 Task: Open Card Card0000000003 in Board Board0000000001 in Workspace WS0000000001 in Trello. Add Member carxxstreet791@gmail.com to Card Card0000000003 in Board Board0000000001 in Workspace WS0000000001 in Trello. Add Orange Label titled Label0000000003 to Card Card0000000003 in Board Board0000000001 in Workspace WS0000000001 in Trello. Add Checklist CL0000000003 to Card Card0000000003 in Board Board0000000001 in Workspace WS0000000001 in Trello. Add Dates with Start Date as Jun 01 2023 and Due Date as Jun 30 2023 to Card Card0000000003 in Board Board0000000001 in Workspace WS0000000001 in Trello
Action: Mouse moved to (406, 562)
Screenshot: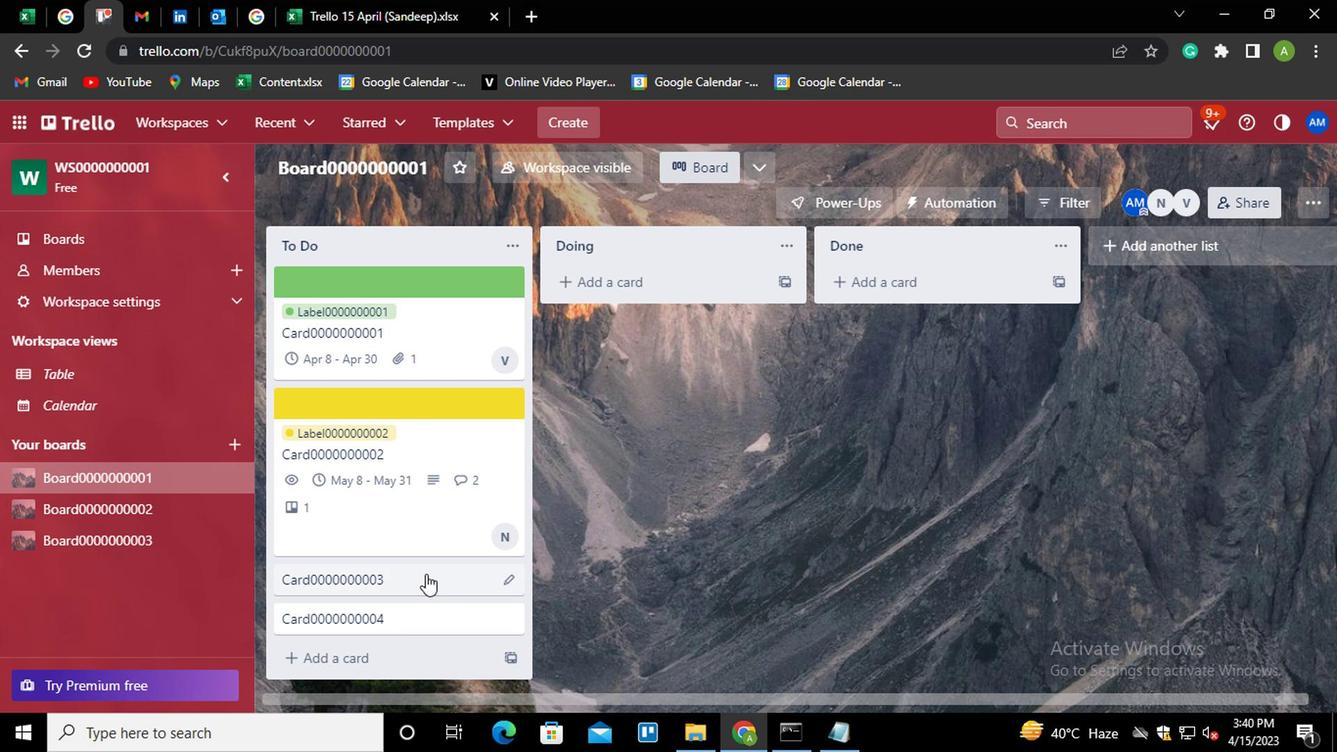 
Action: Mouse pressed left at (406, 562)
Screenshot: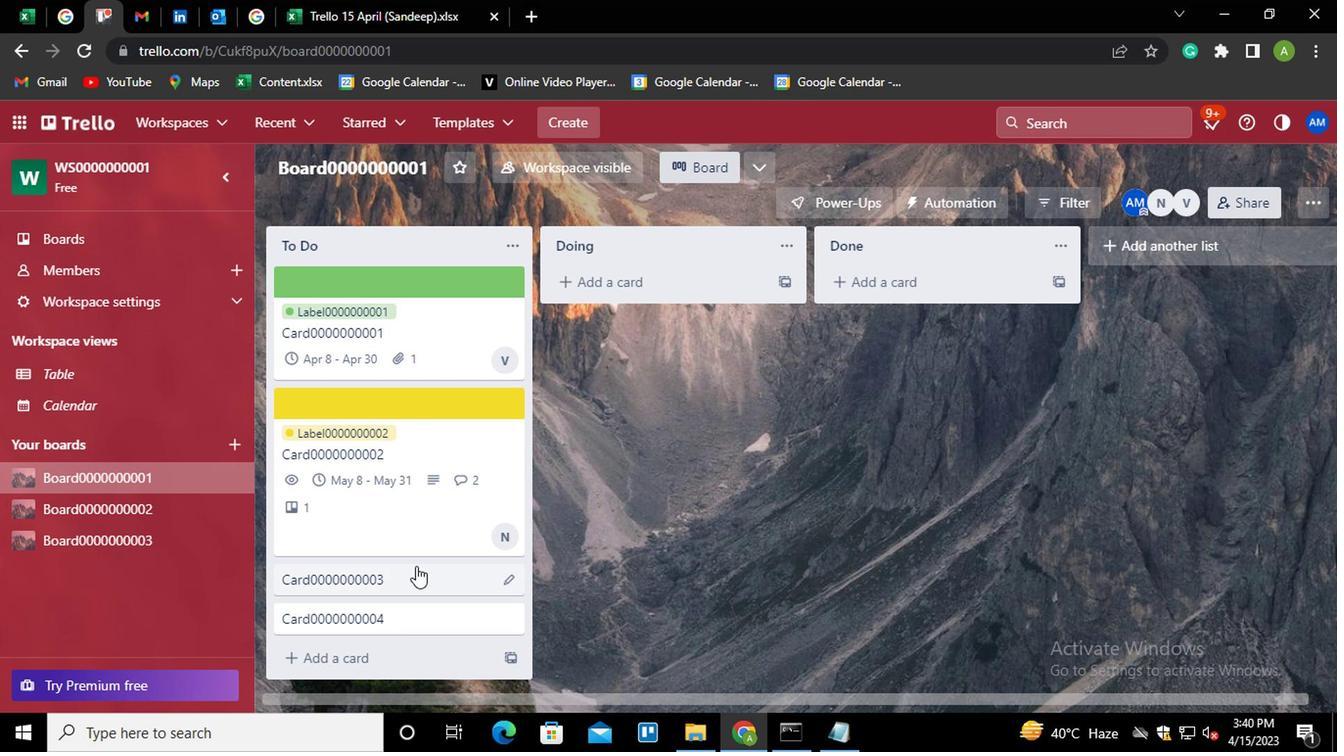
Action: Mouse moved to (410, 574)
Screenshot: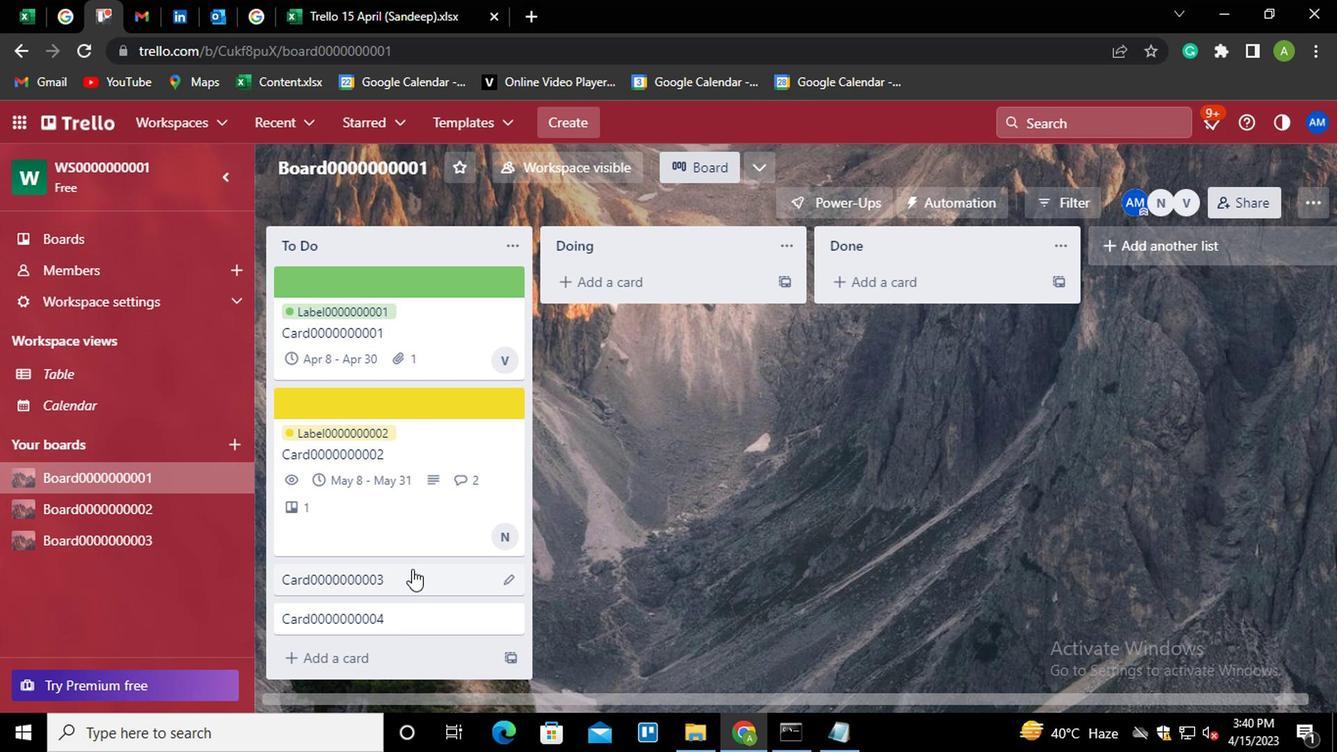 
Action: Mouse pressed left at (410, 574)
Screenshot: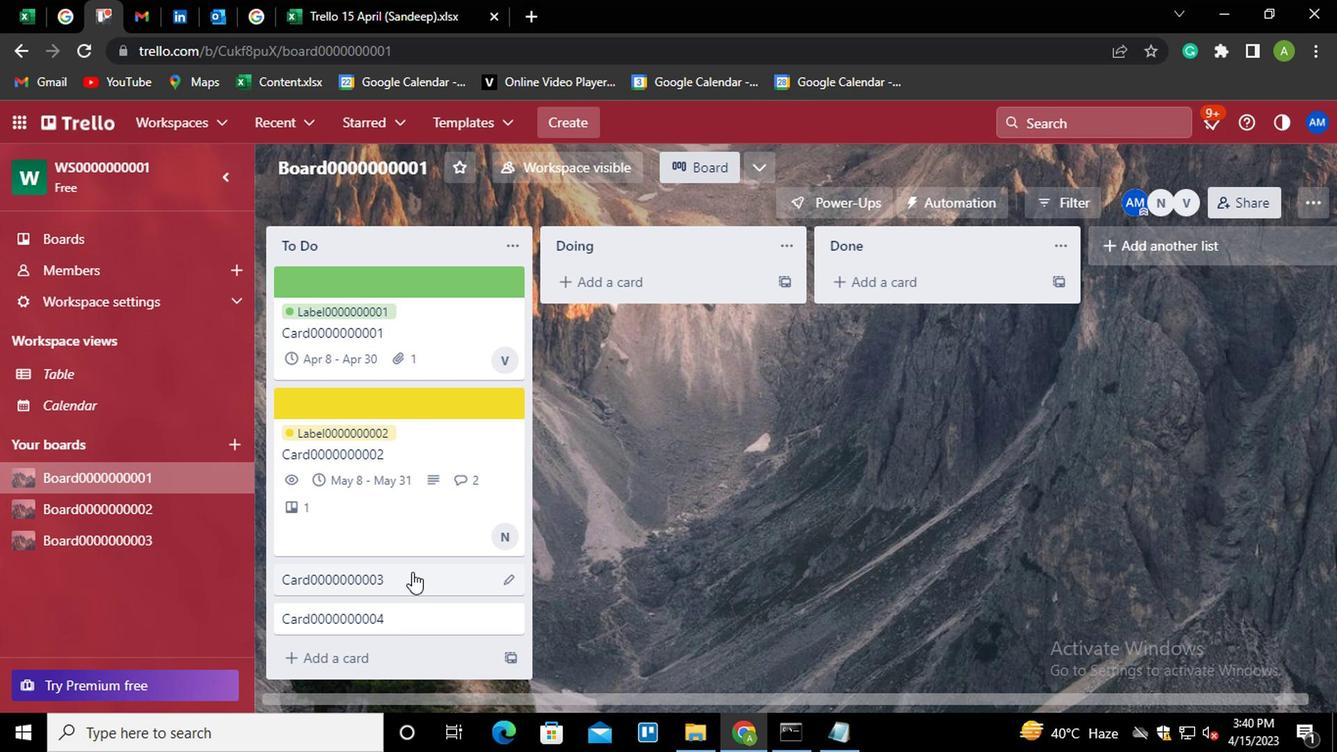 
Action: Mouse moved to (901, 343)
Screenshot: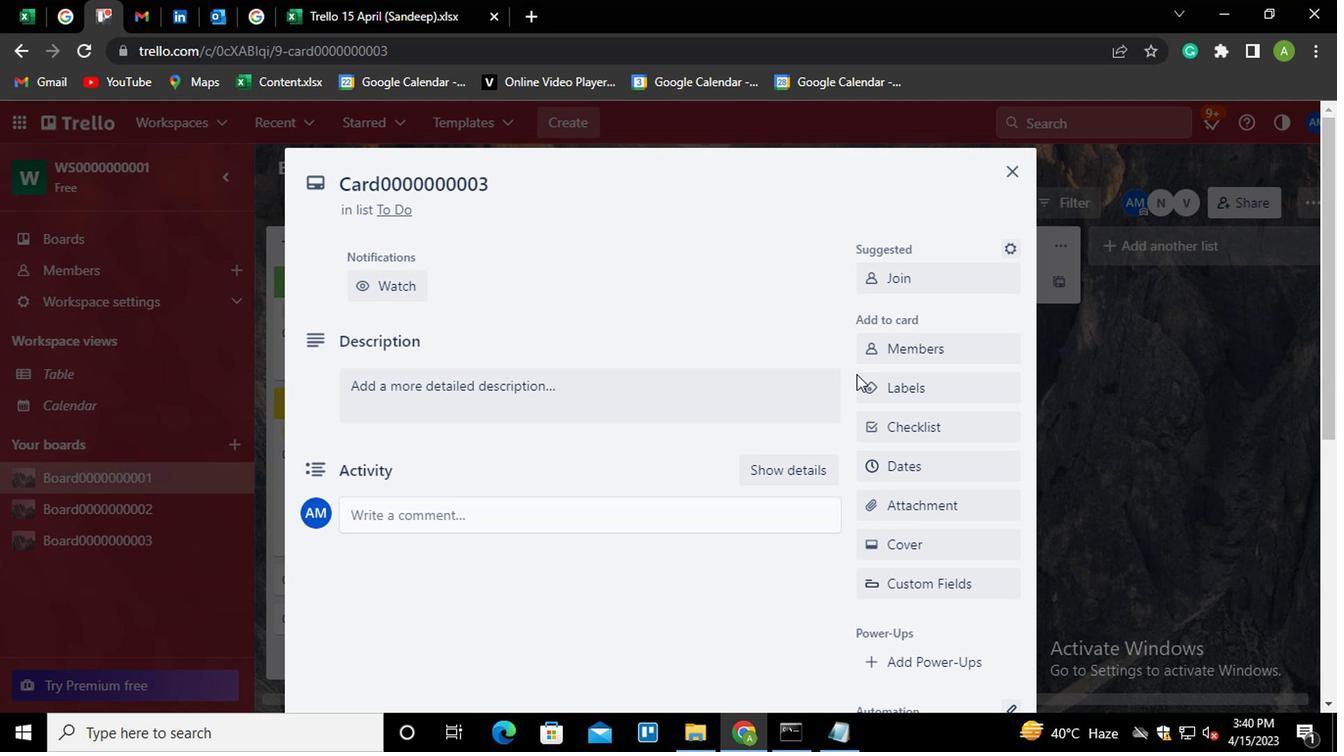 
Action: Mouse pressed left at (901, 343)
Screenshot: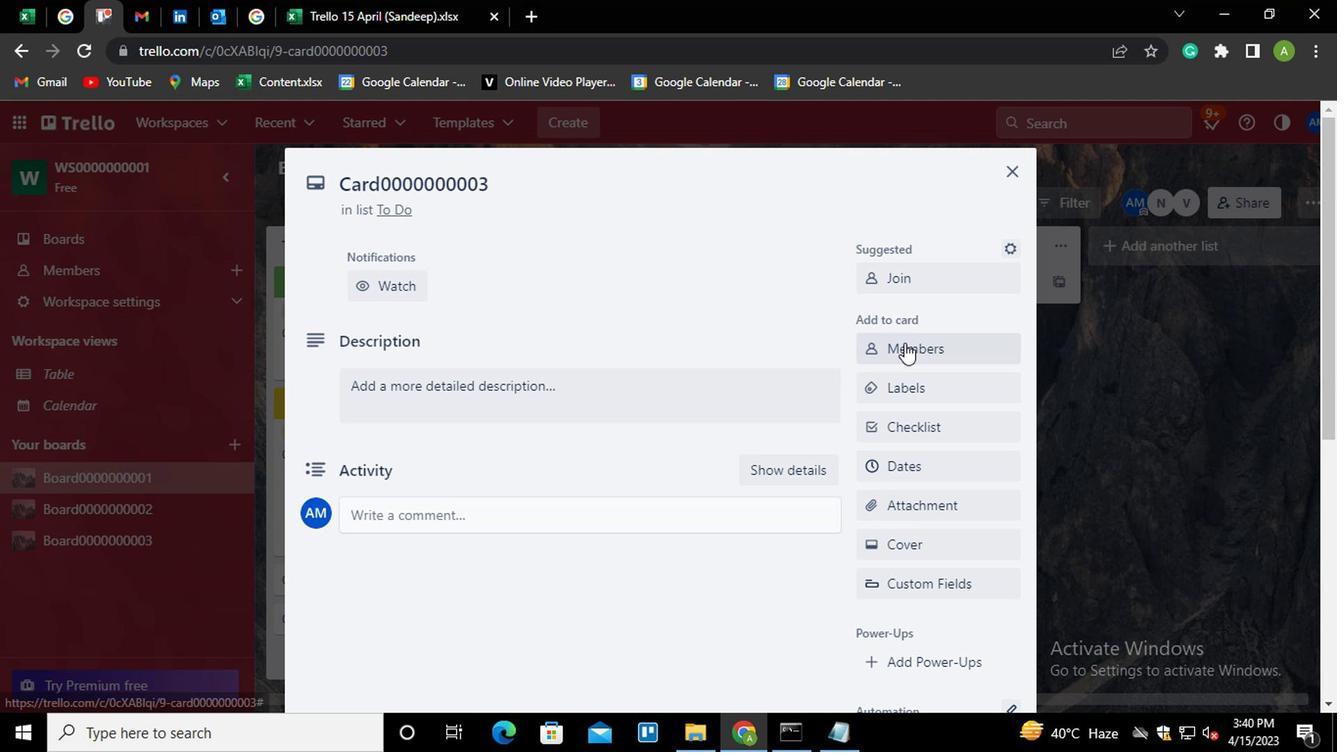 
Action: Key pressed car
Screenshot: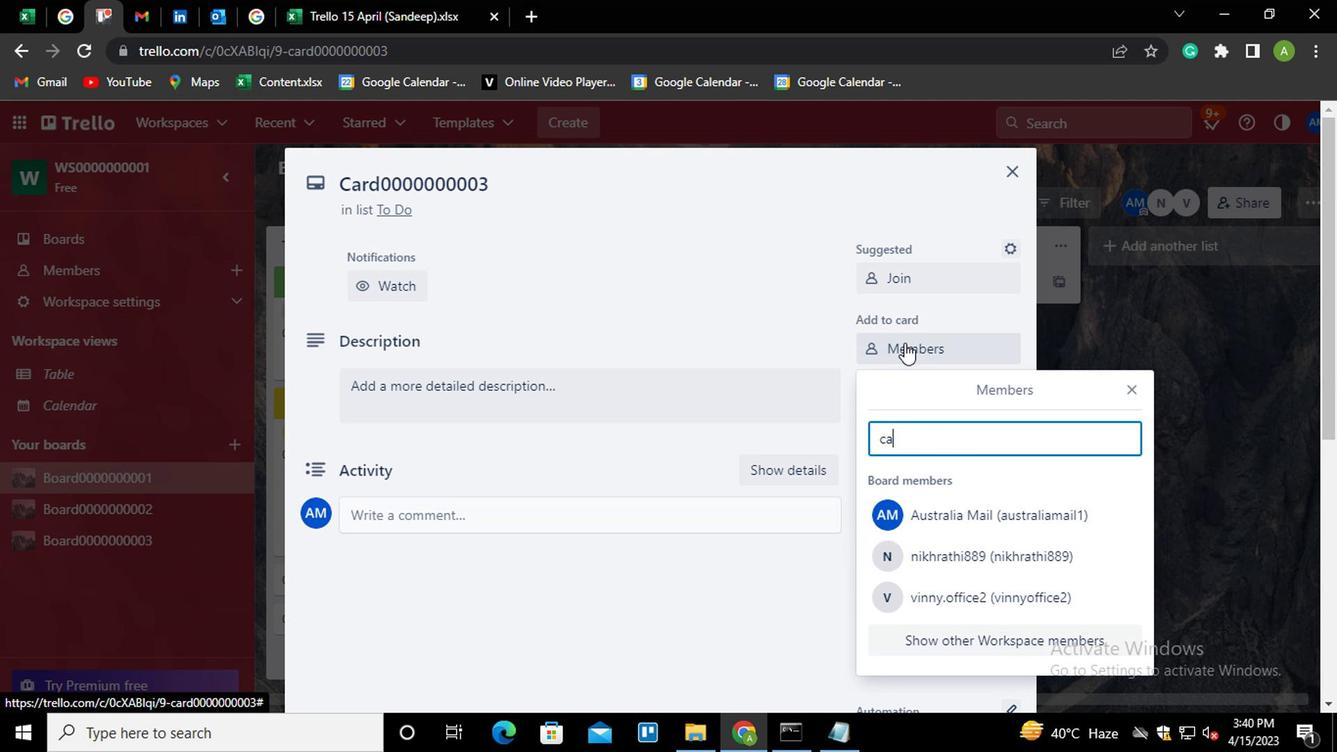 
Action: Mouse moved to (959, 626)
Screenshot: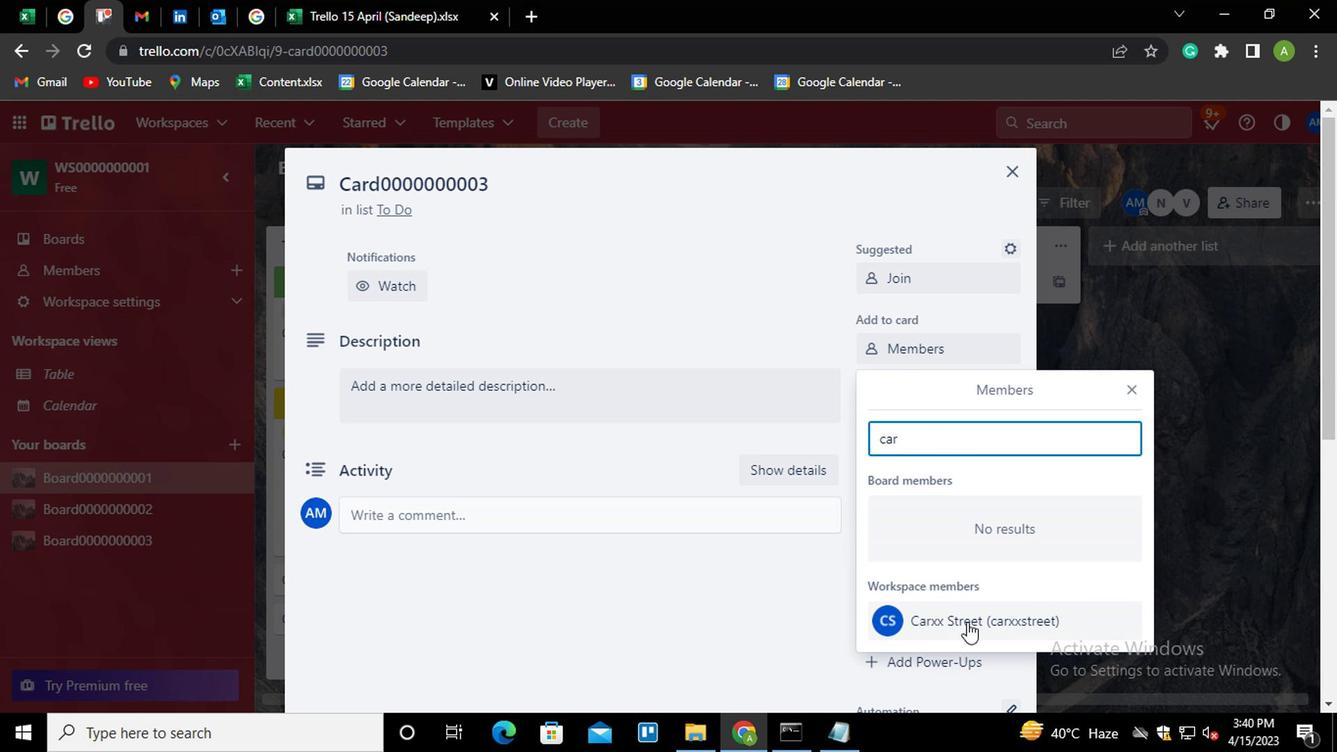 
Action: Mouse pressed left at (959, 626)
Screenshot: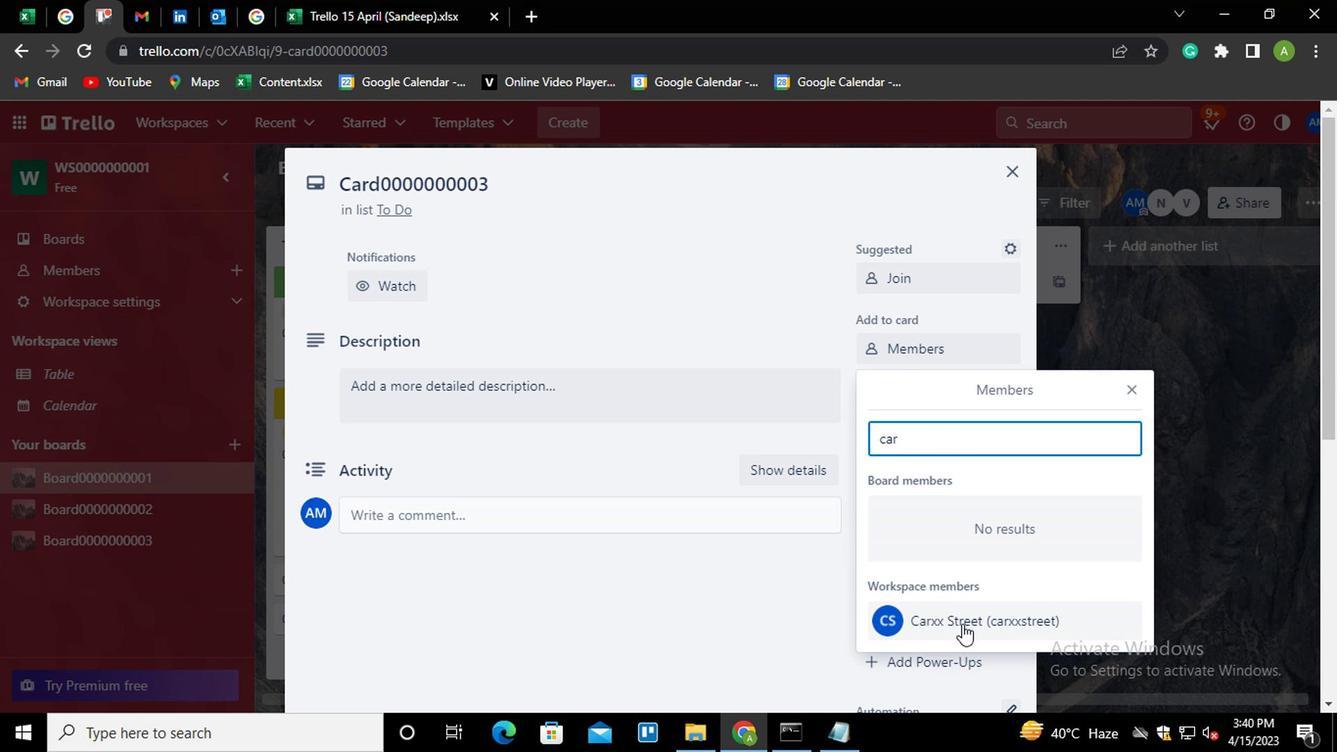 
Action: Mouse moved to (795, 321)
Screenshot: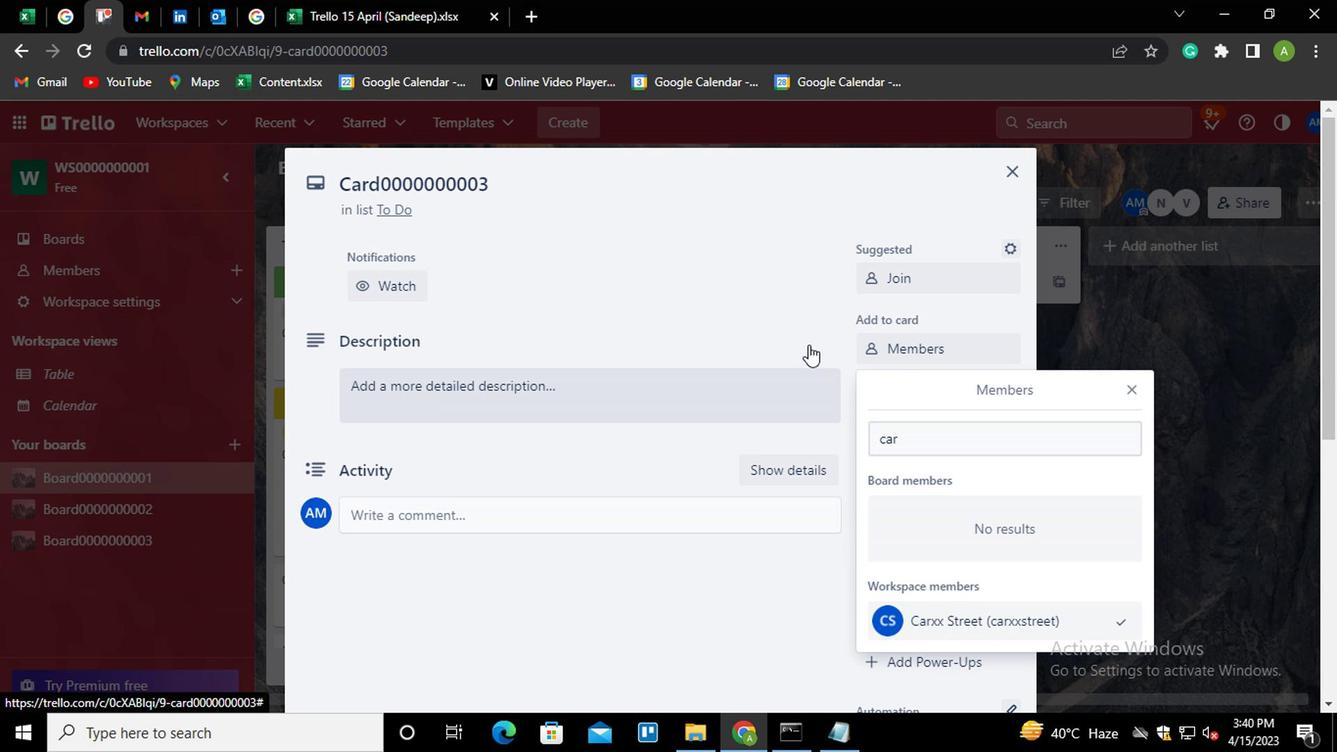 
Action: Mouse pressed left at (795, 321)
Screenshot: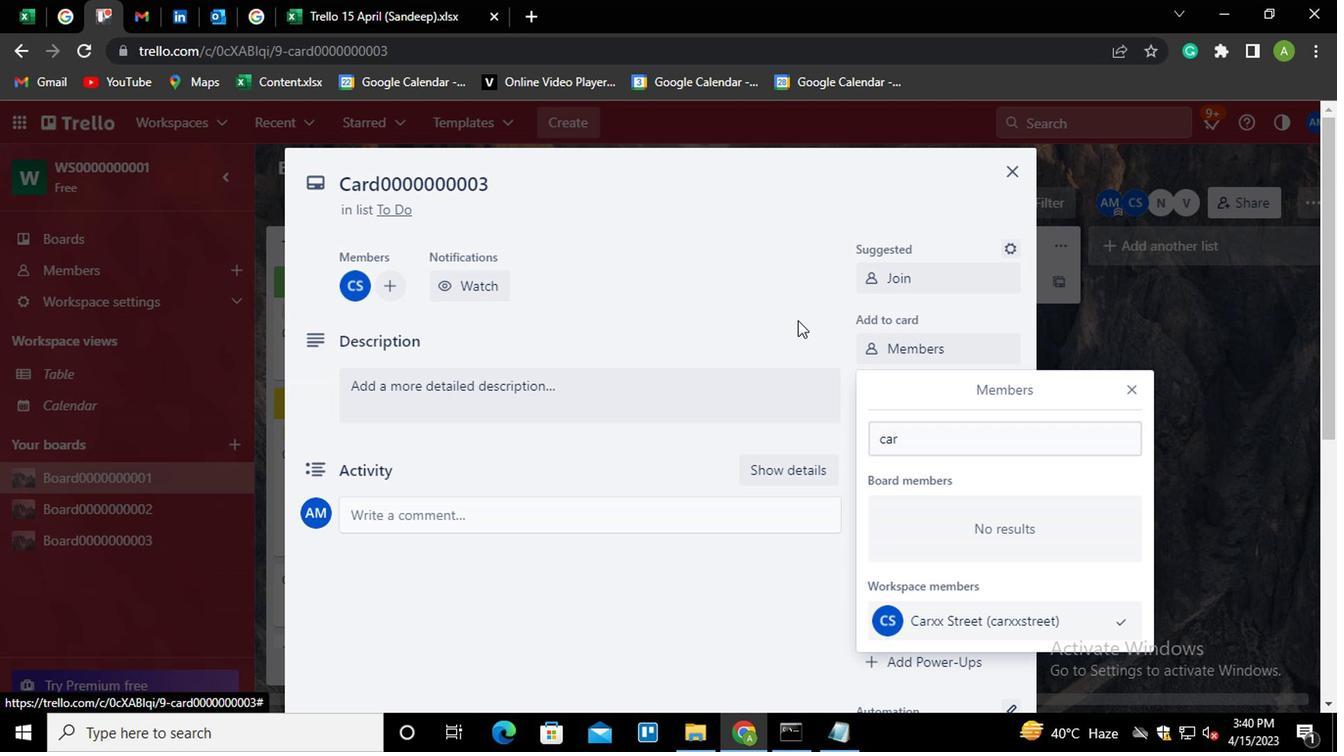 
Action: Mouse moved to (906, 383)
Screenshot: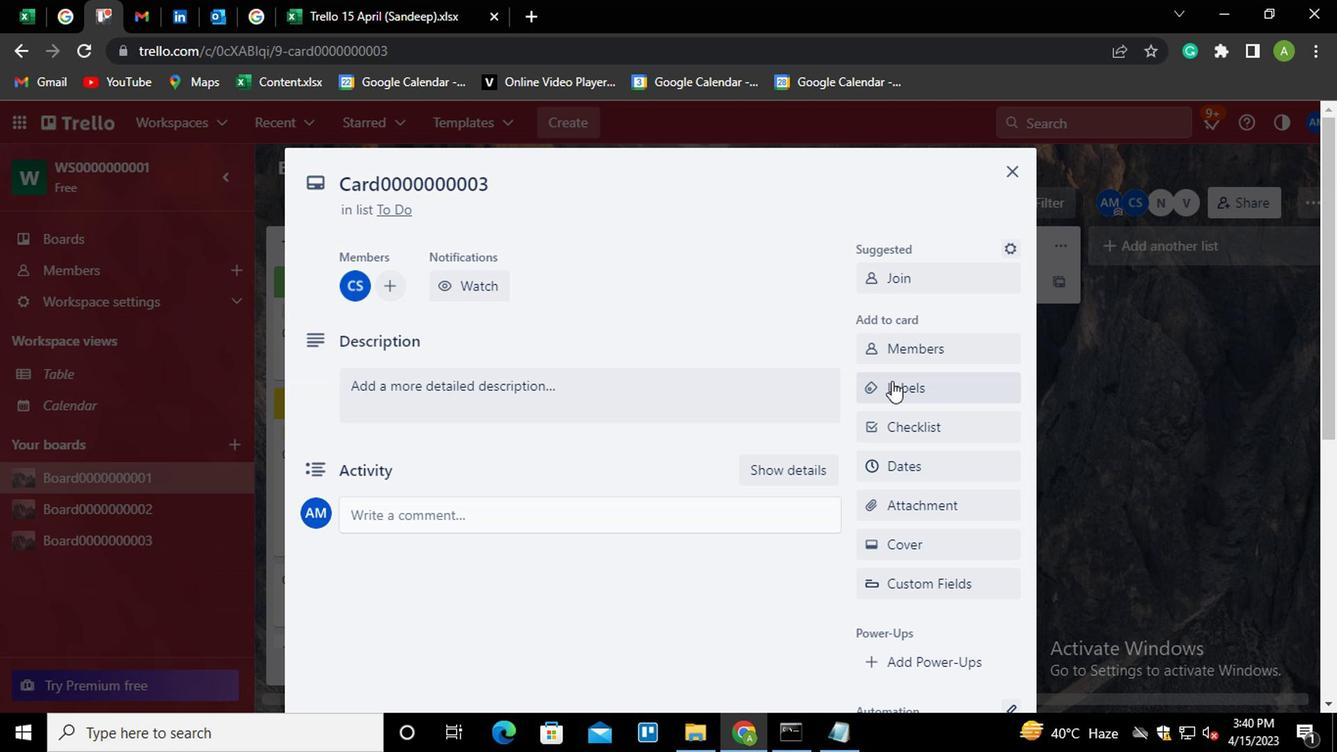 
Action: Mouse pressed left at (906, 383)
Screenshot: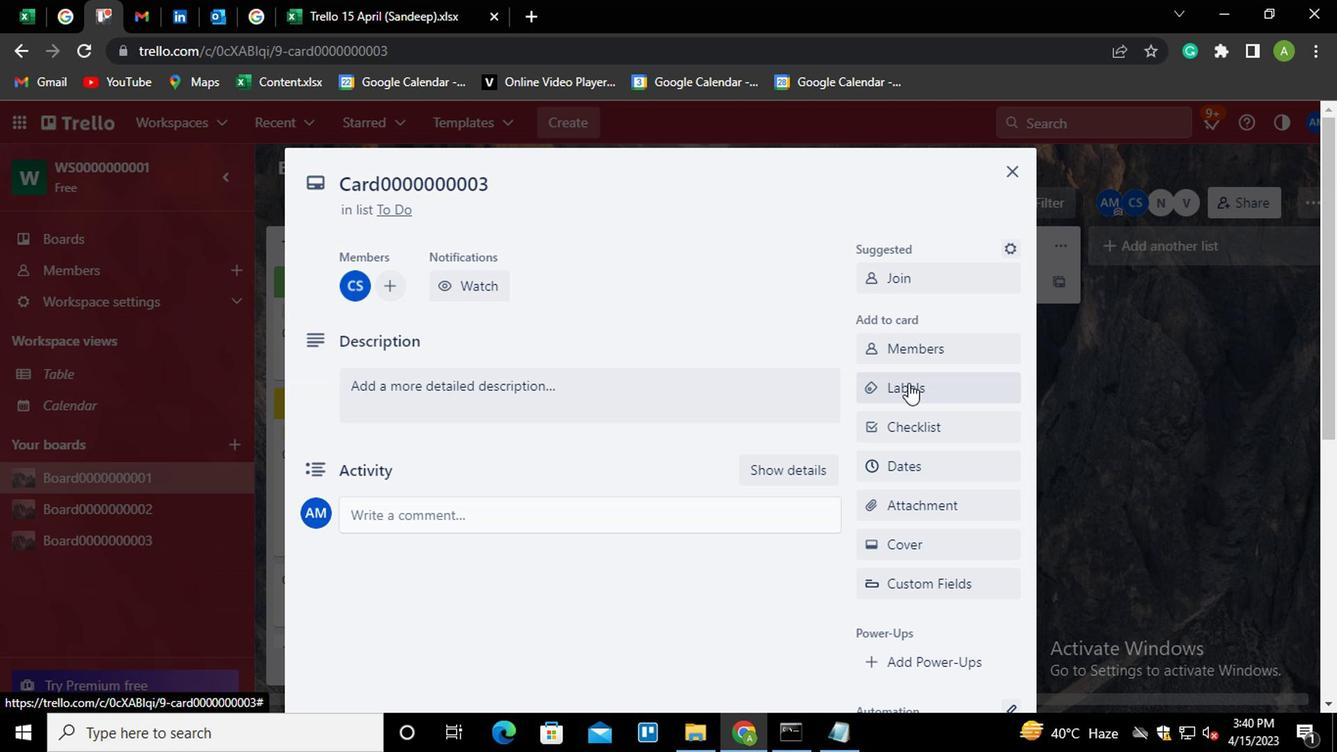 
Action: Mouse moved to (879, 354)
Screenshot: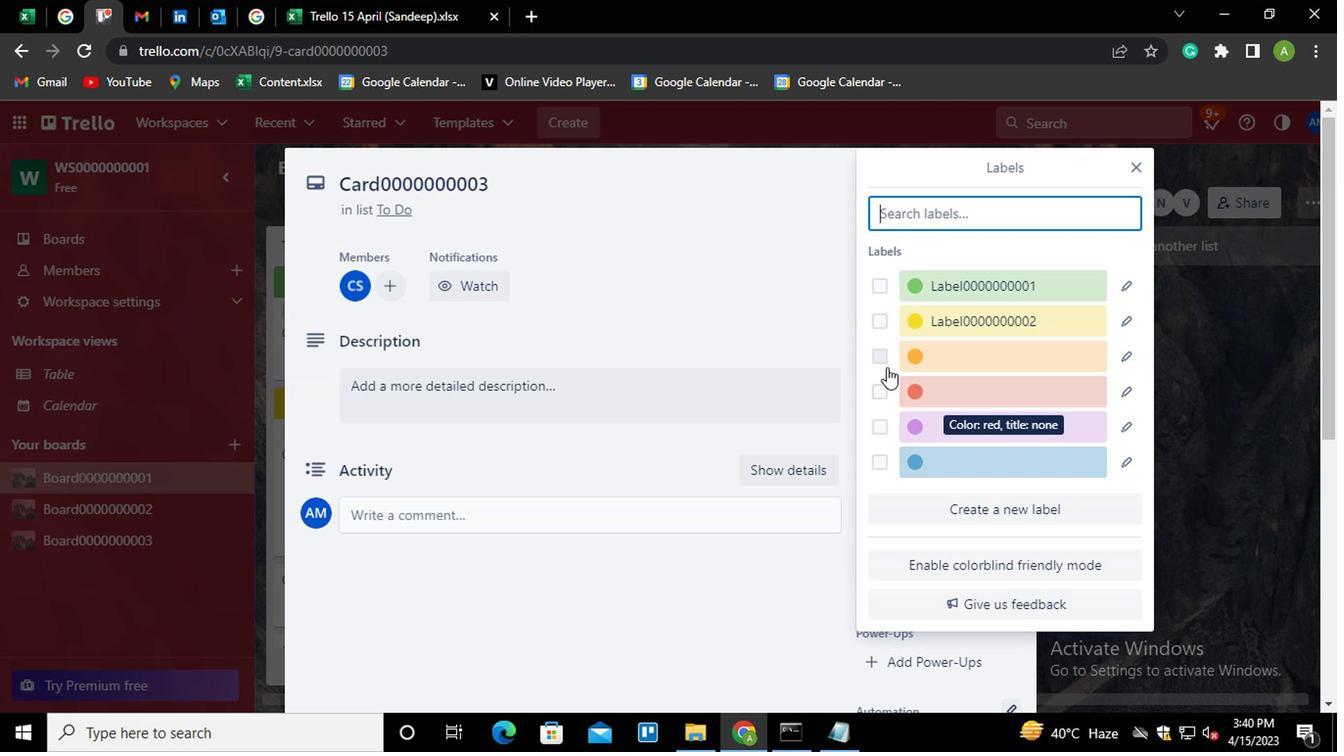 
Action: Mouse pressed left at (879, 354)
Screenshot: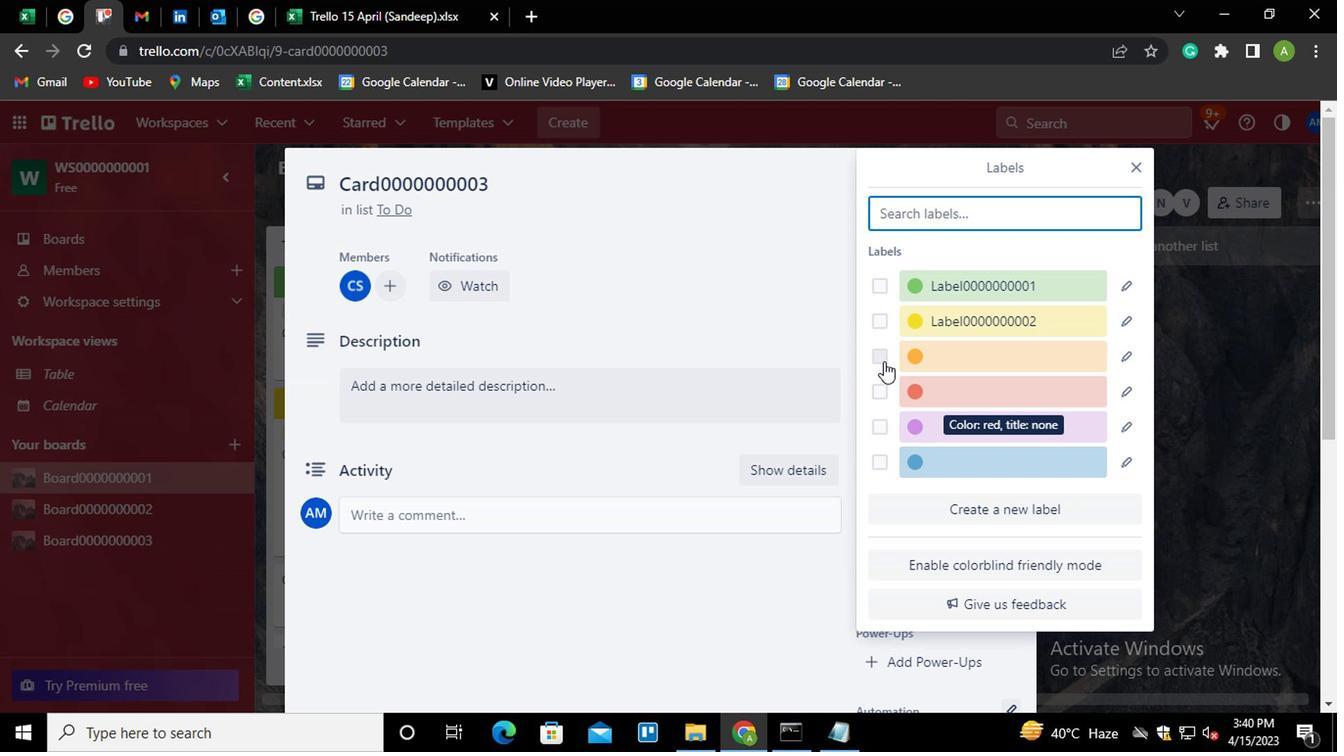 
Action: Mouse moved to (1116, 357)
Screenshot: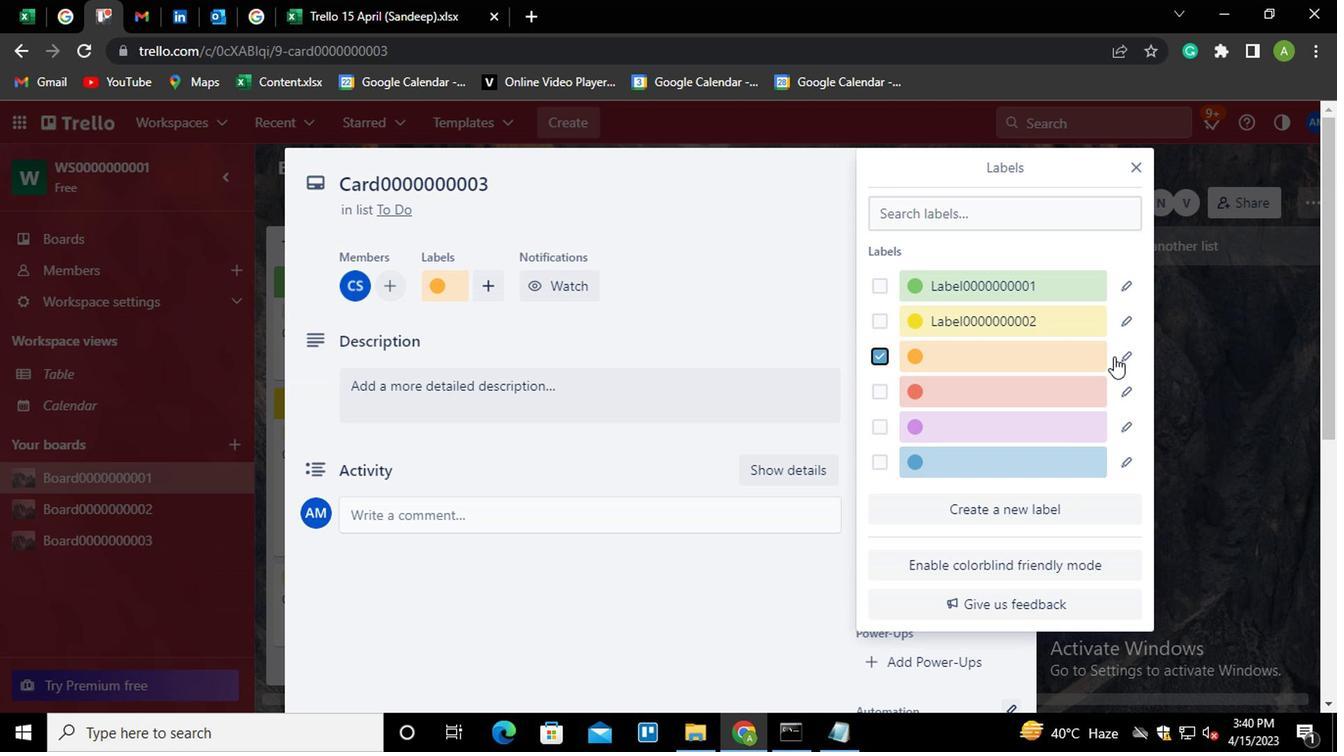 
Action: Mouse pressed left at (1116, 357)
Screenshot: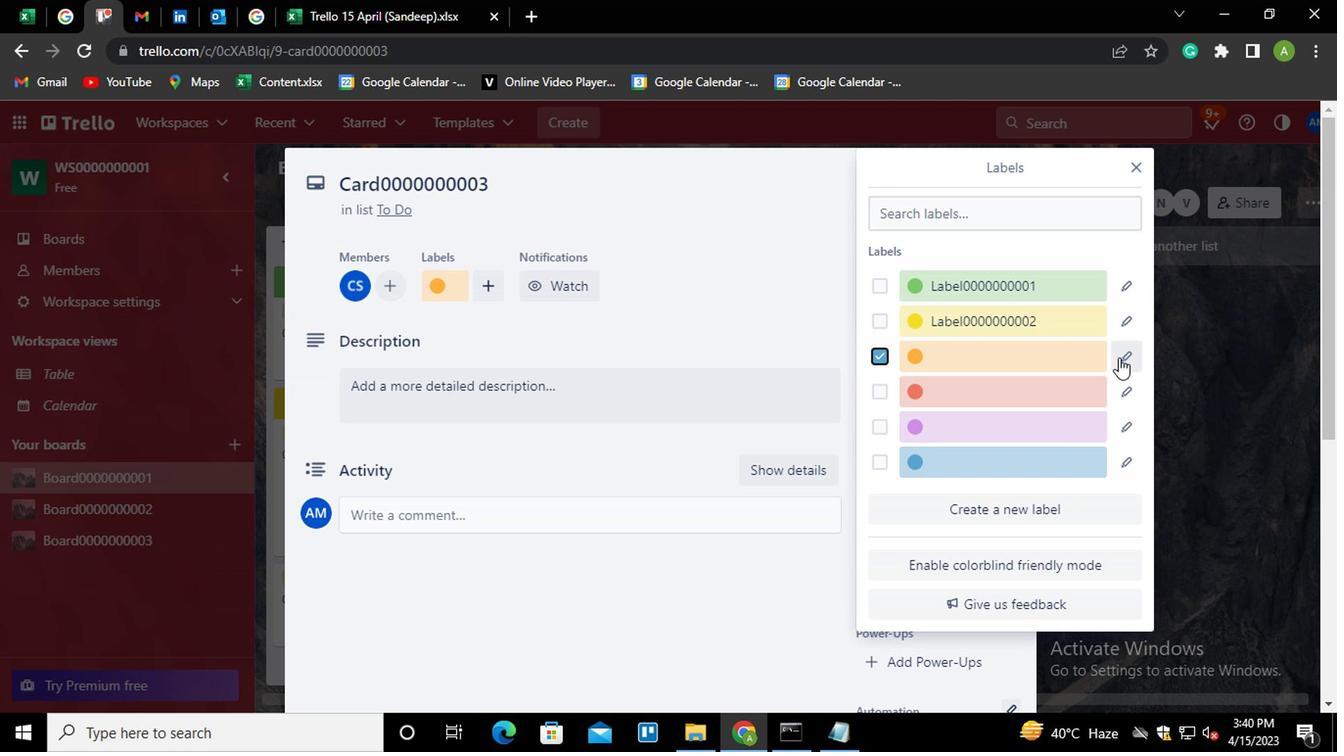 
Action: Key pressed <Key.shift>LABEL0000000004<Key.backspace>3
Screenshot: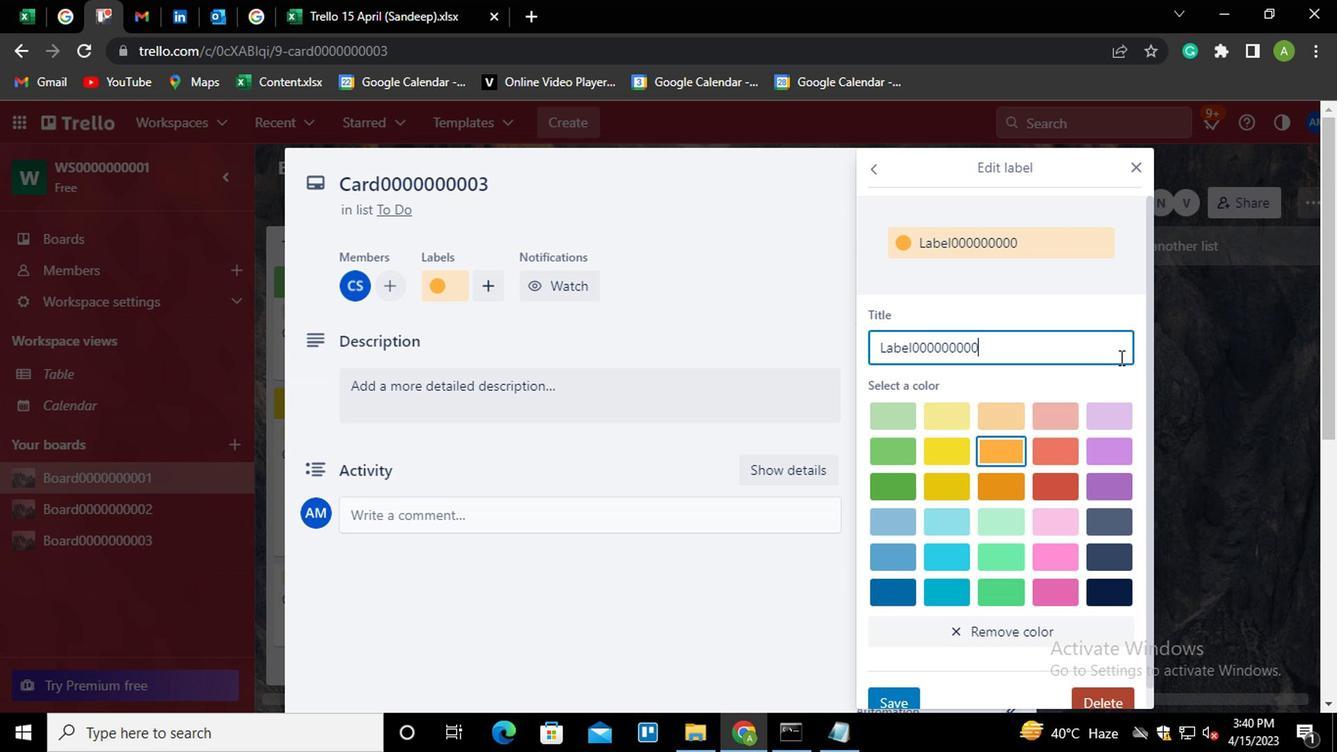 
Action: Mouse moved to (897, 699)
Screenshot: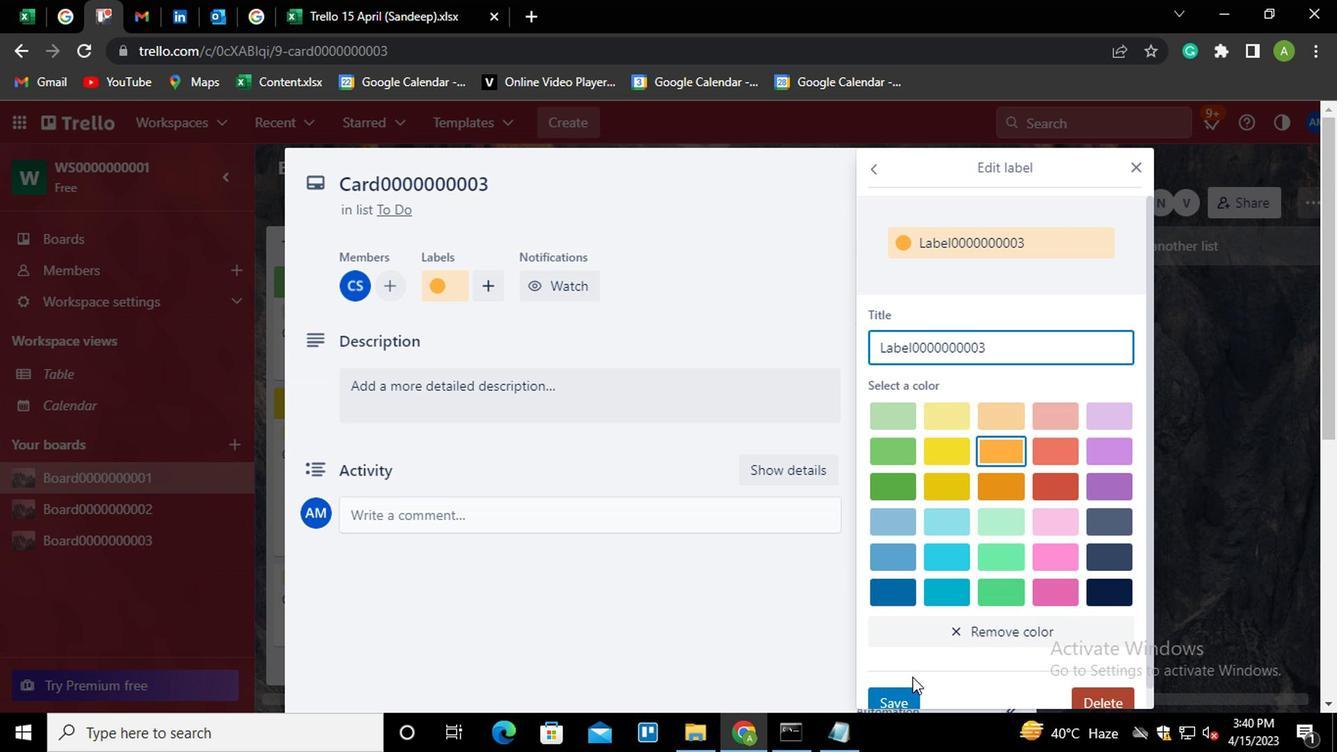 
Action: Mouse pressed left at (897, 699)
Screenshot: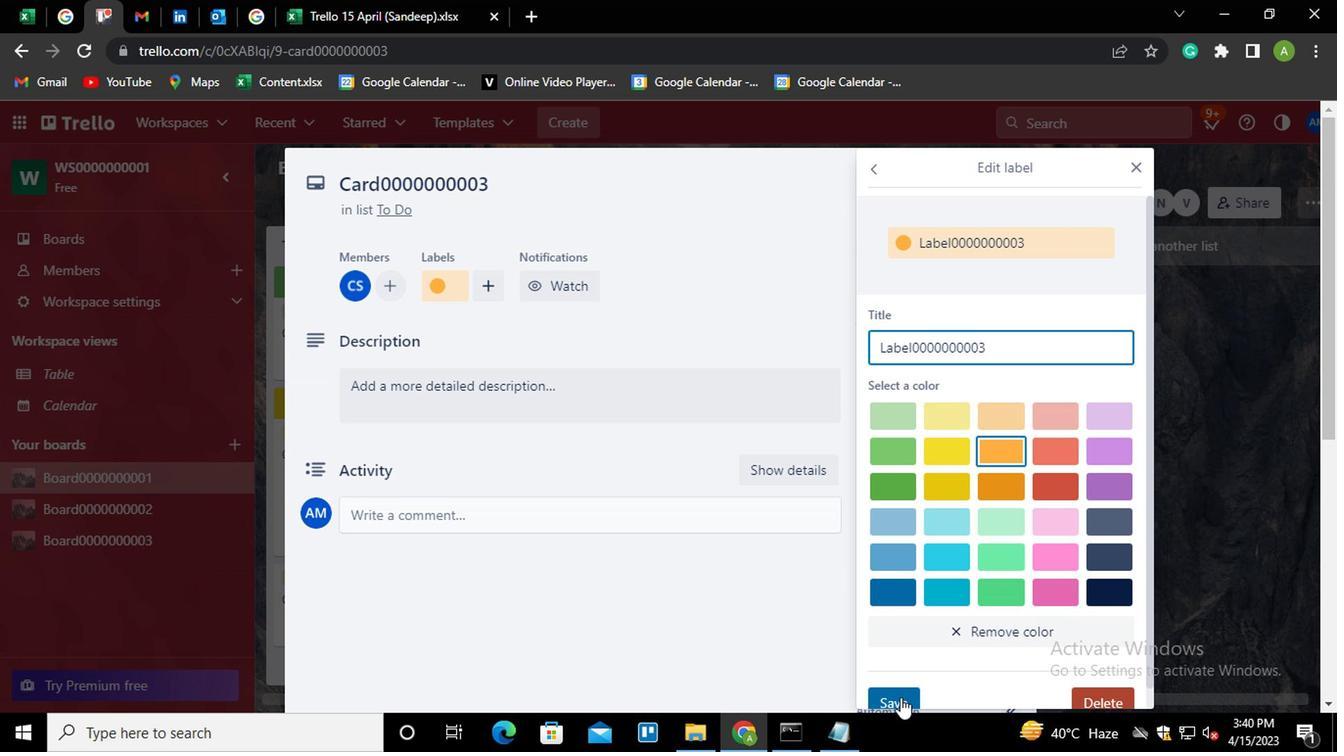 
Action: Mouse moved to (819, 300)
Screenshot: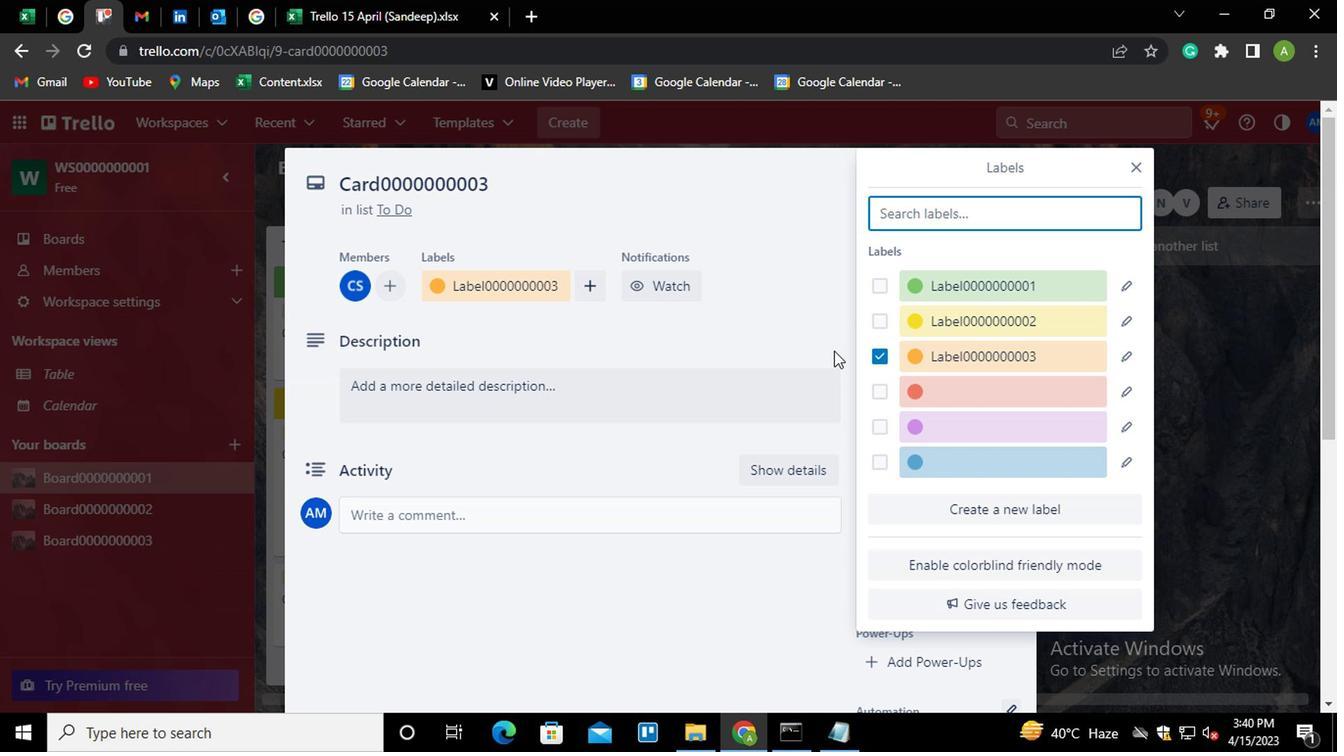 
Action: Mouse pressed left at (819, 300)
Screenshot: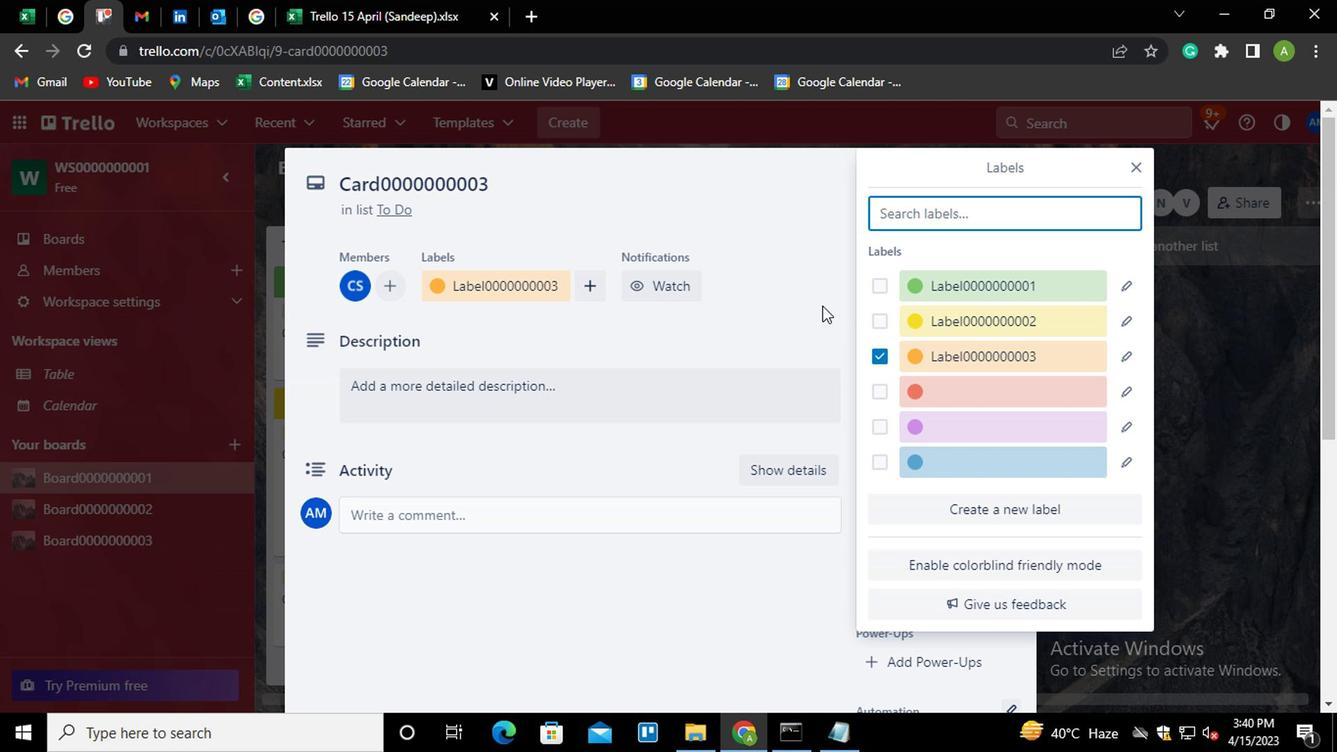 
Action: Mouse moved to (904, 428)
Screenshot: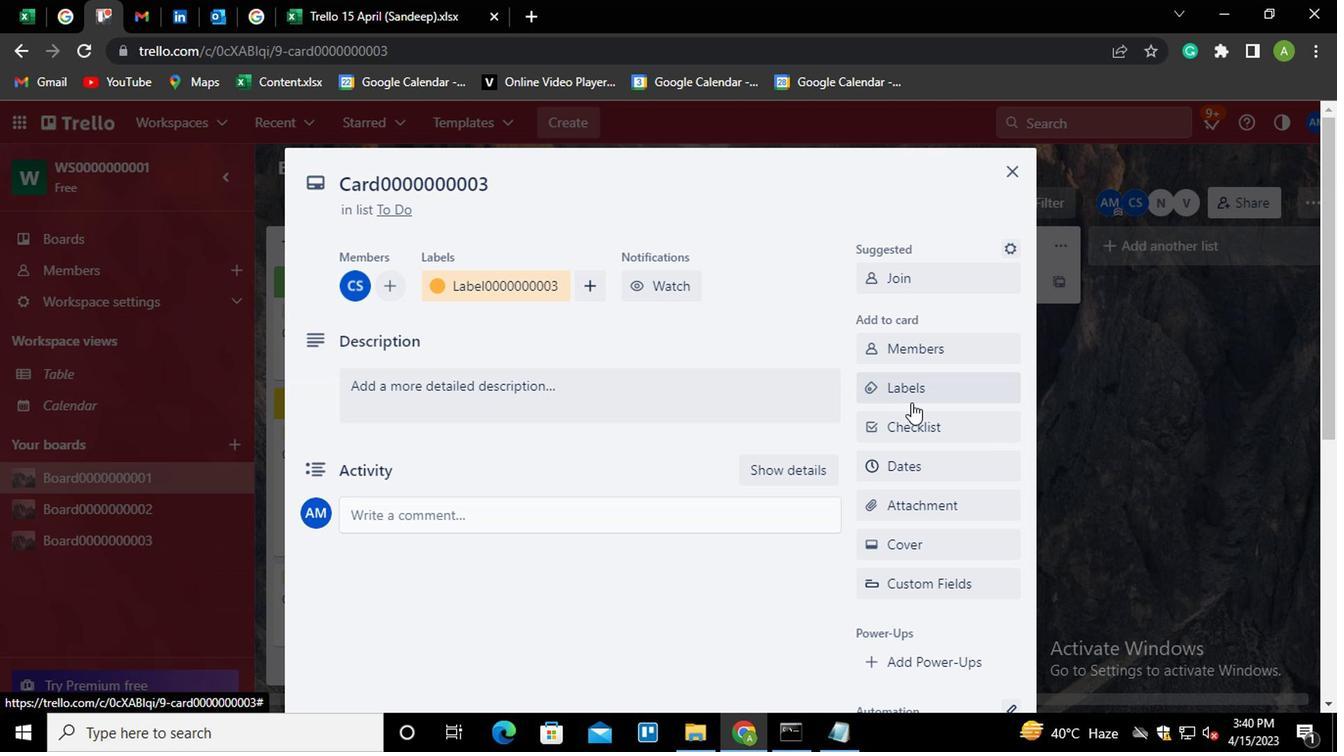 
Action: Mouse pressed left at (904, 428)
Screenshot: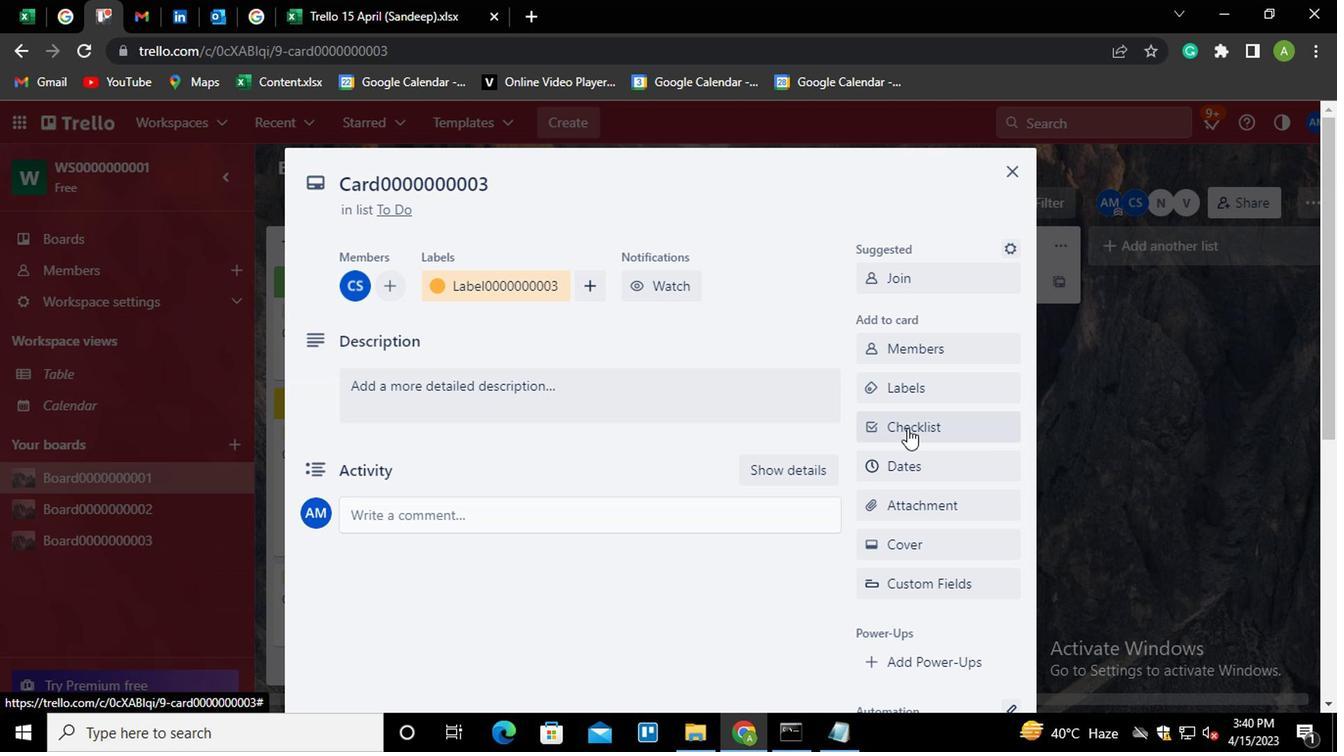 
Action: Key pressed <Key.shift>CL0000000003
Screenshot: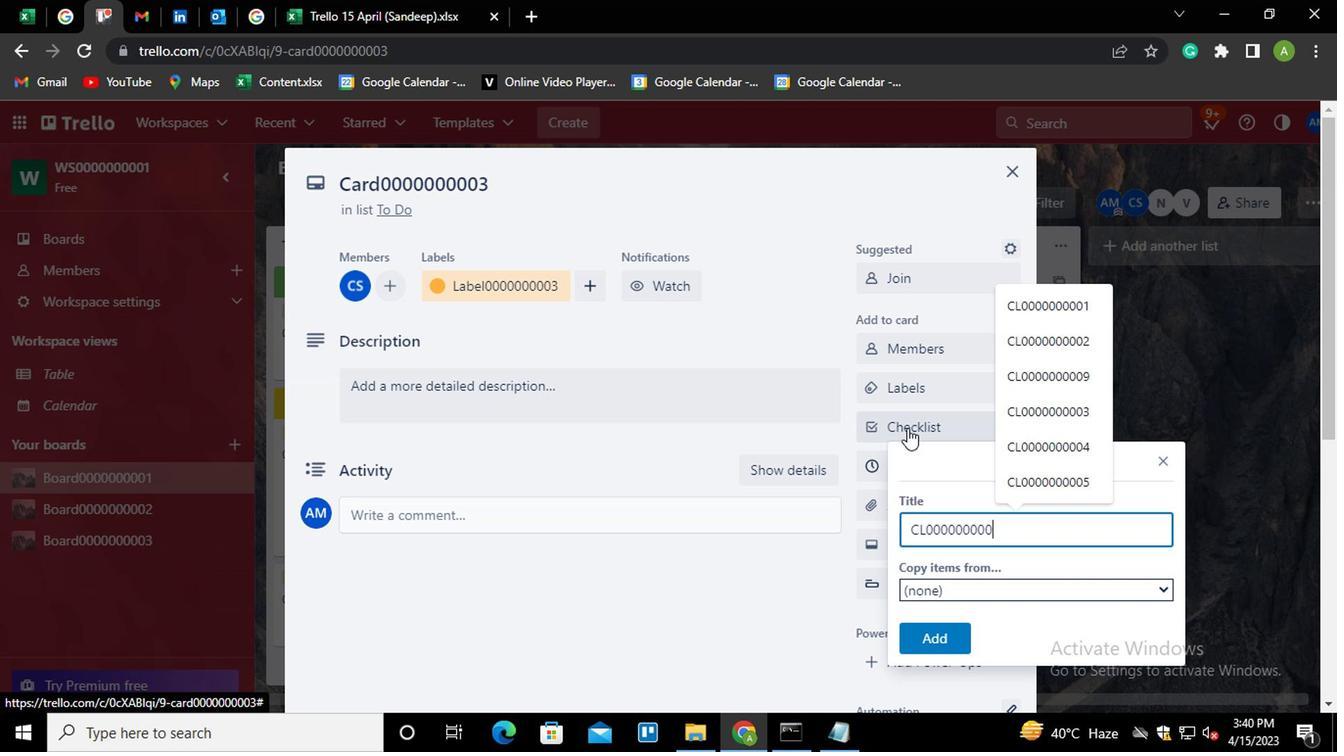 
Action: Mouse moved to (931, 633)
Screenshot: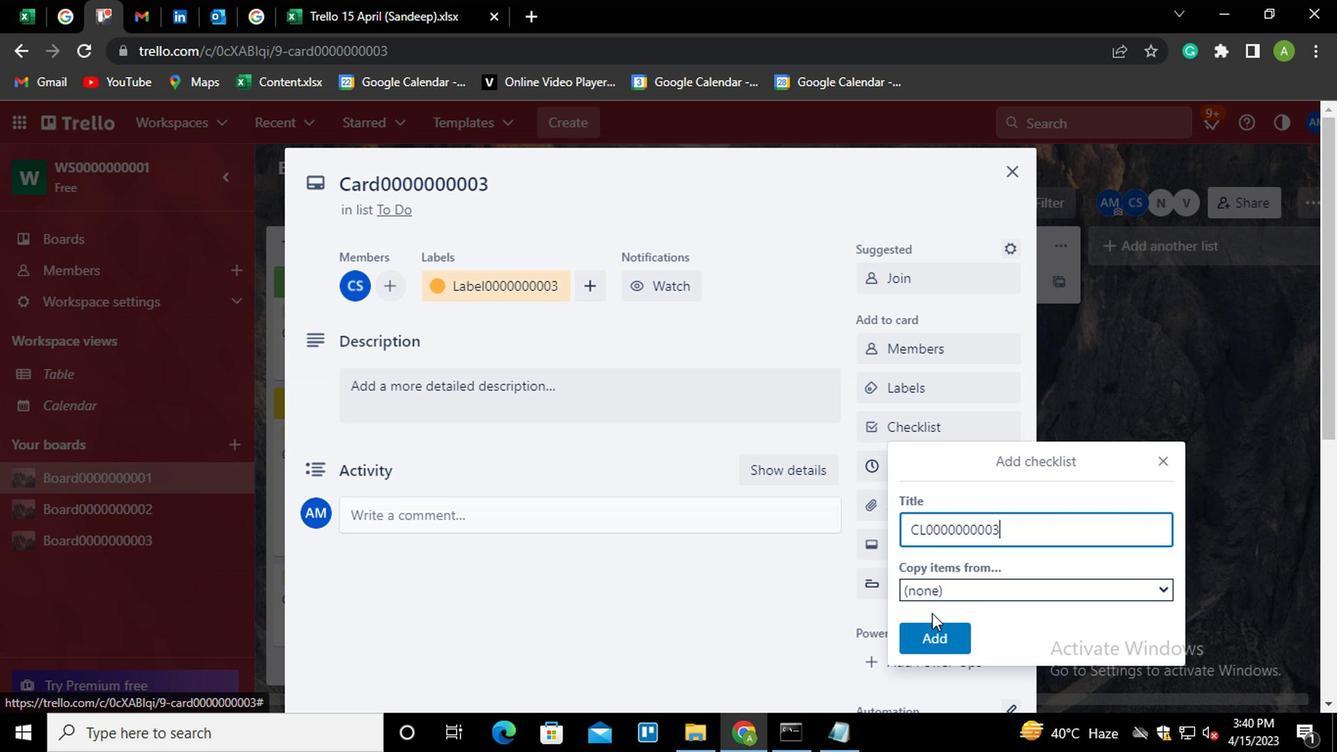 
Action: Mouse pressed left at (931, 633)
Screenshot: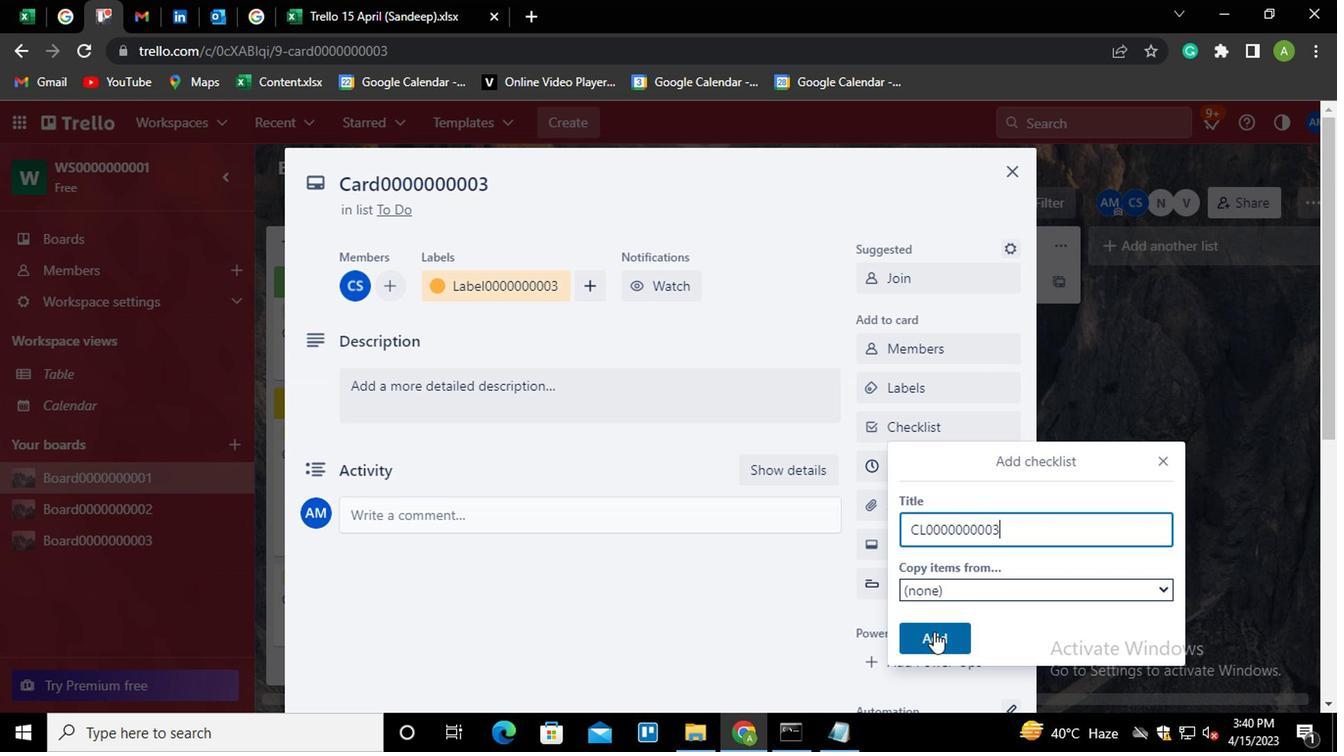 
Action: Mouse moved to (922, 459)
Screenshot: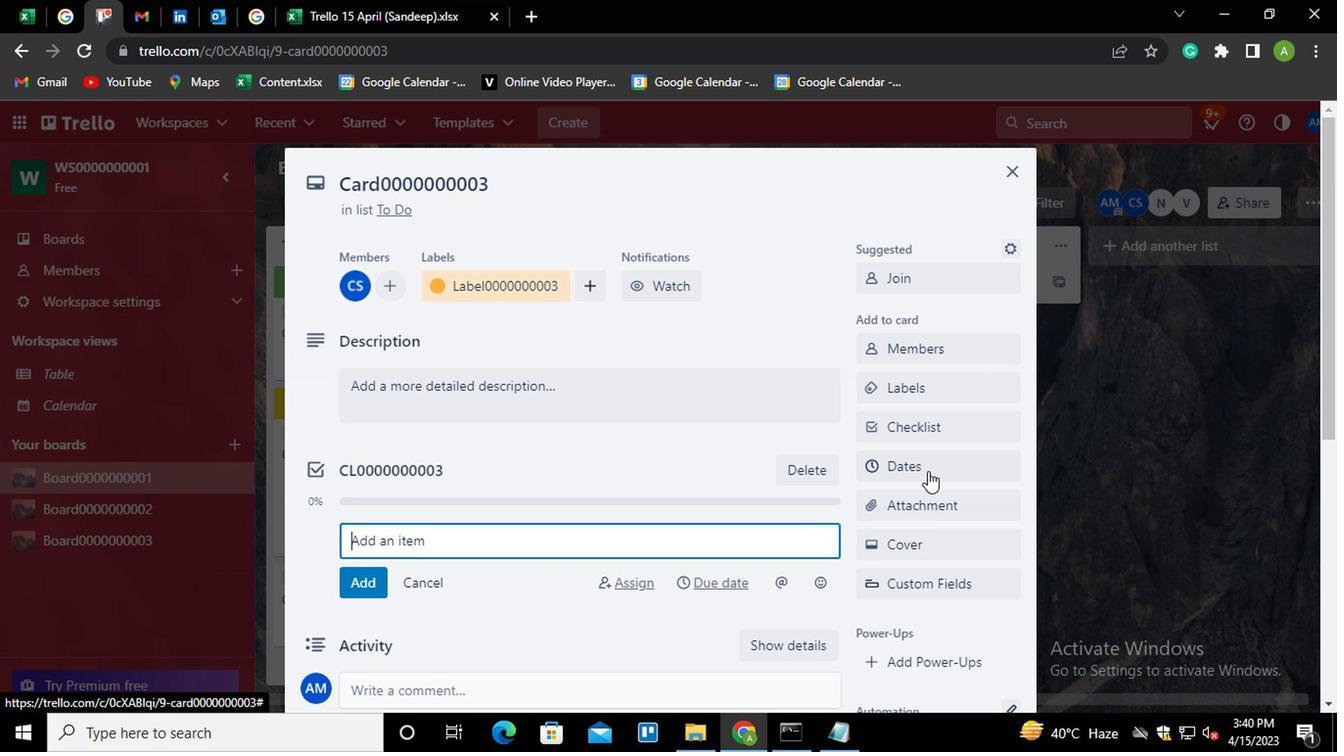 
Action: Mouse pressed left at (922, 459)
Screenshot: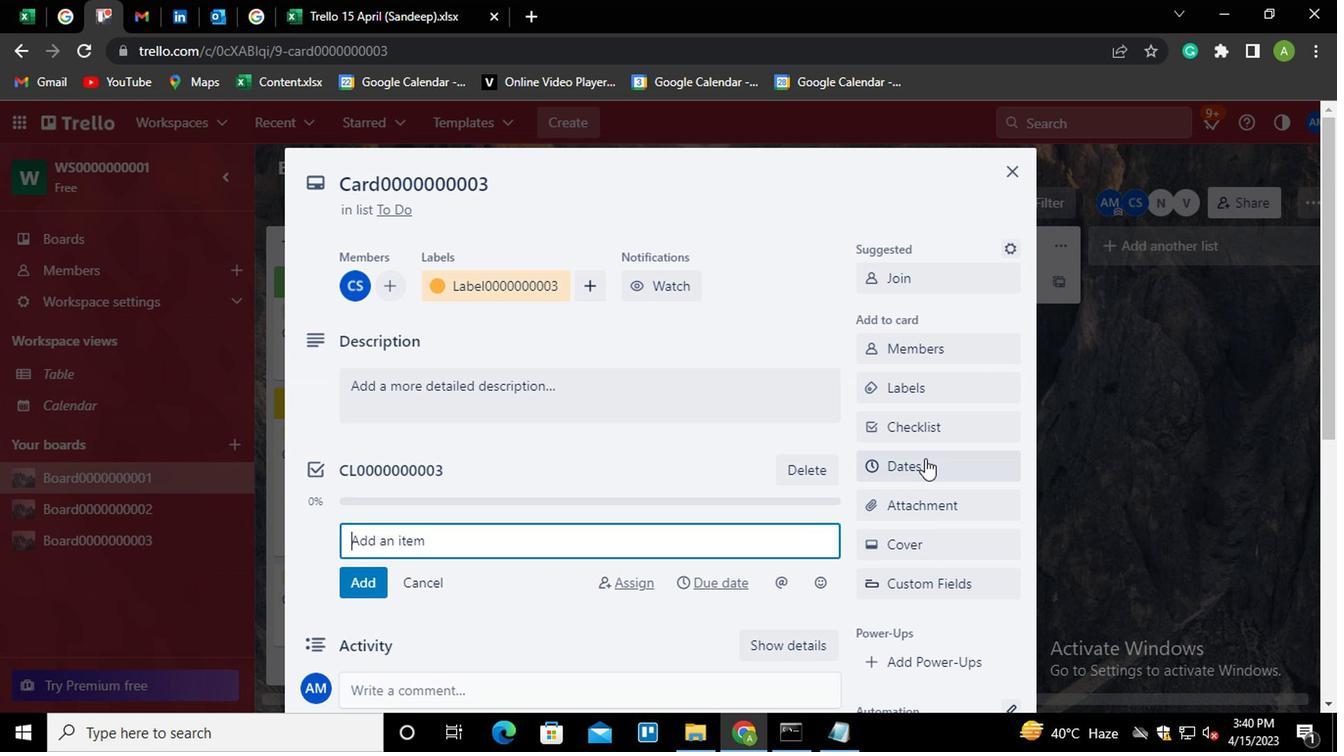 
Action: Mouse moved to (875, 516)
Screenshot: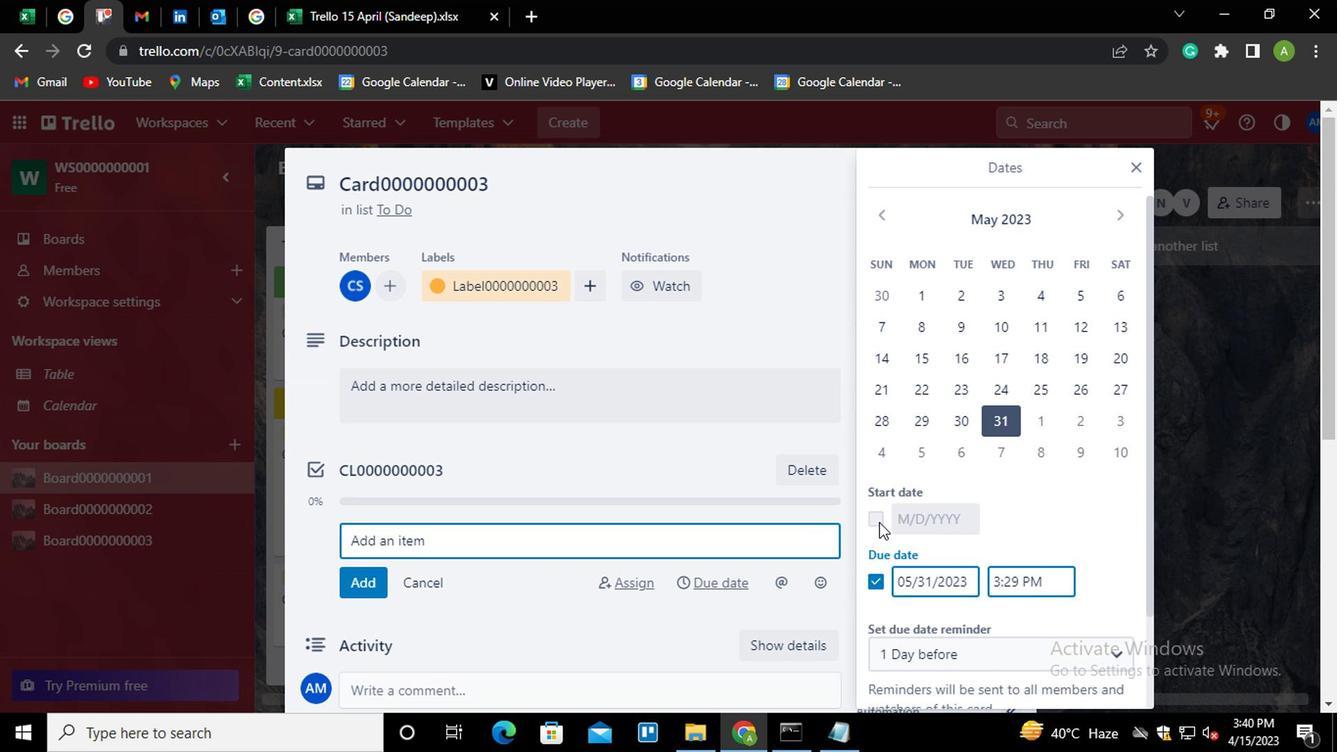 
Action: Mouse pressed left at (875, 516)
Screenshot: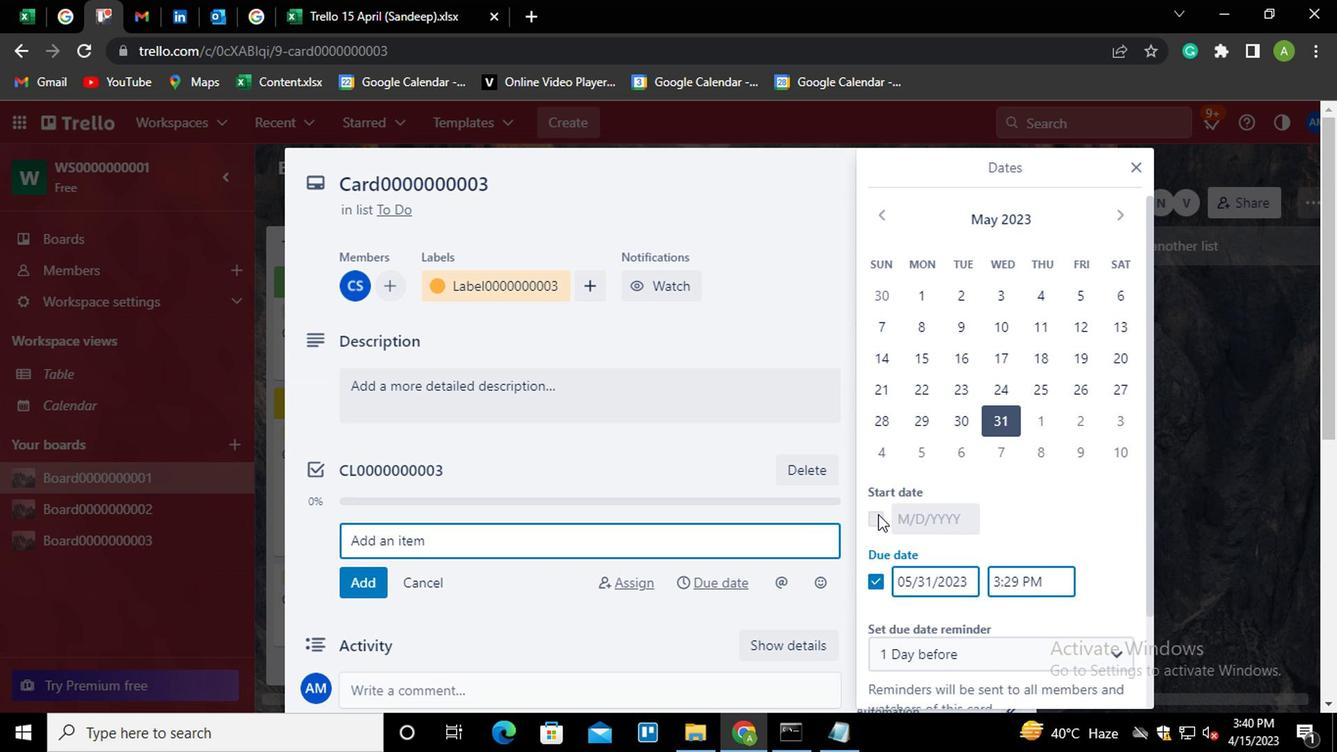 
Action: Mouse moved to (906, 518)
Screenshot: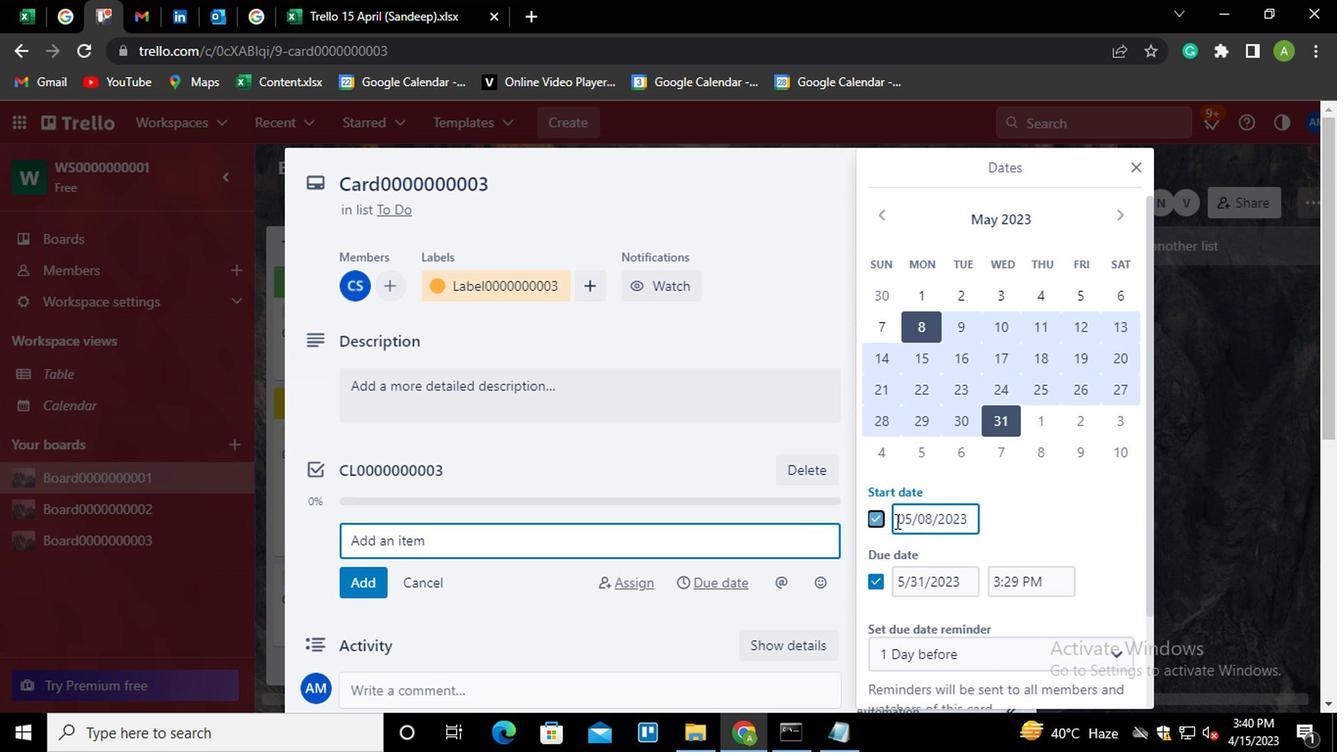 
Action: Mouse pressed left at (906, 518)
Screenshot: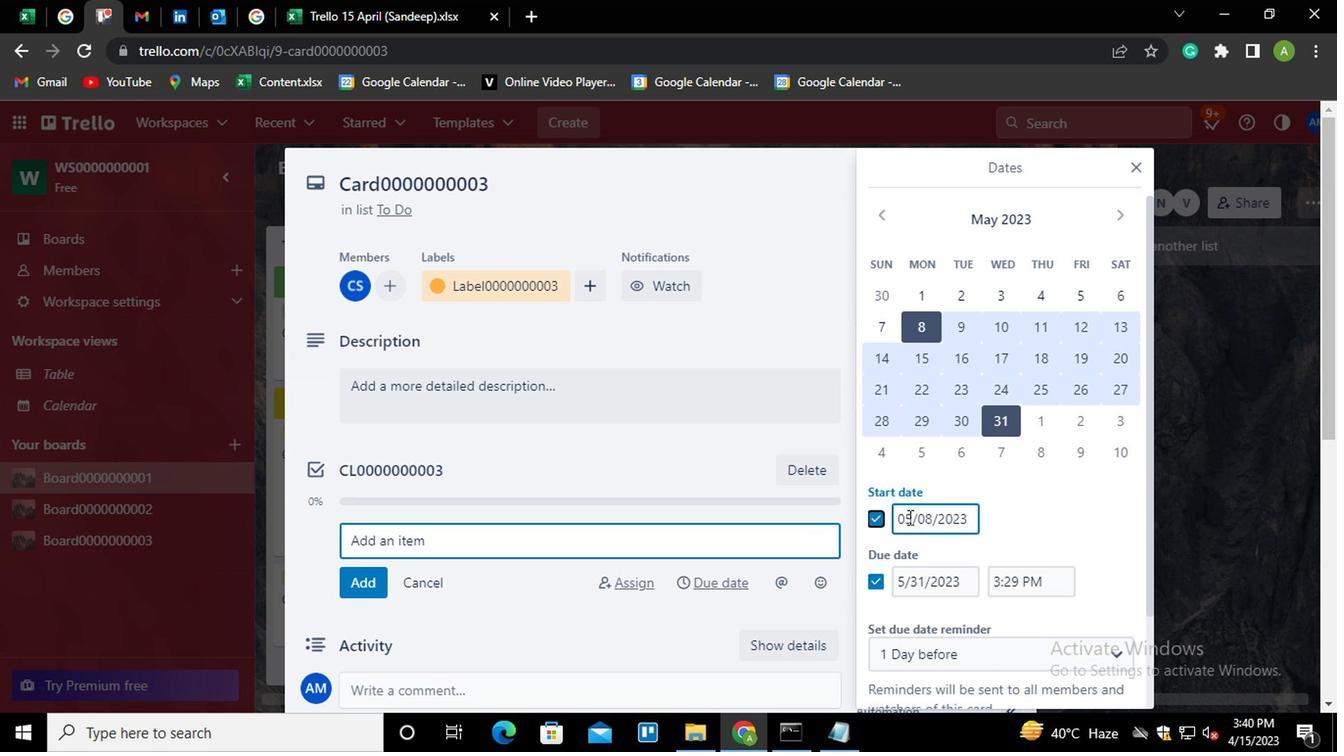 
Action: Mouse moved to (931, 518)
Screenshot: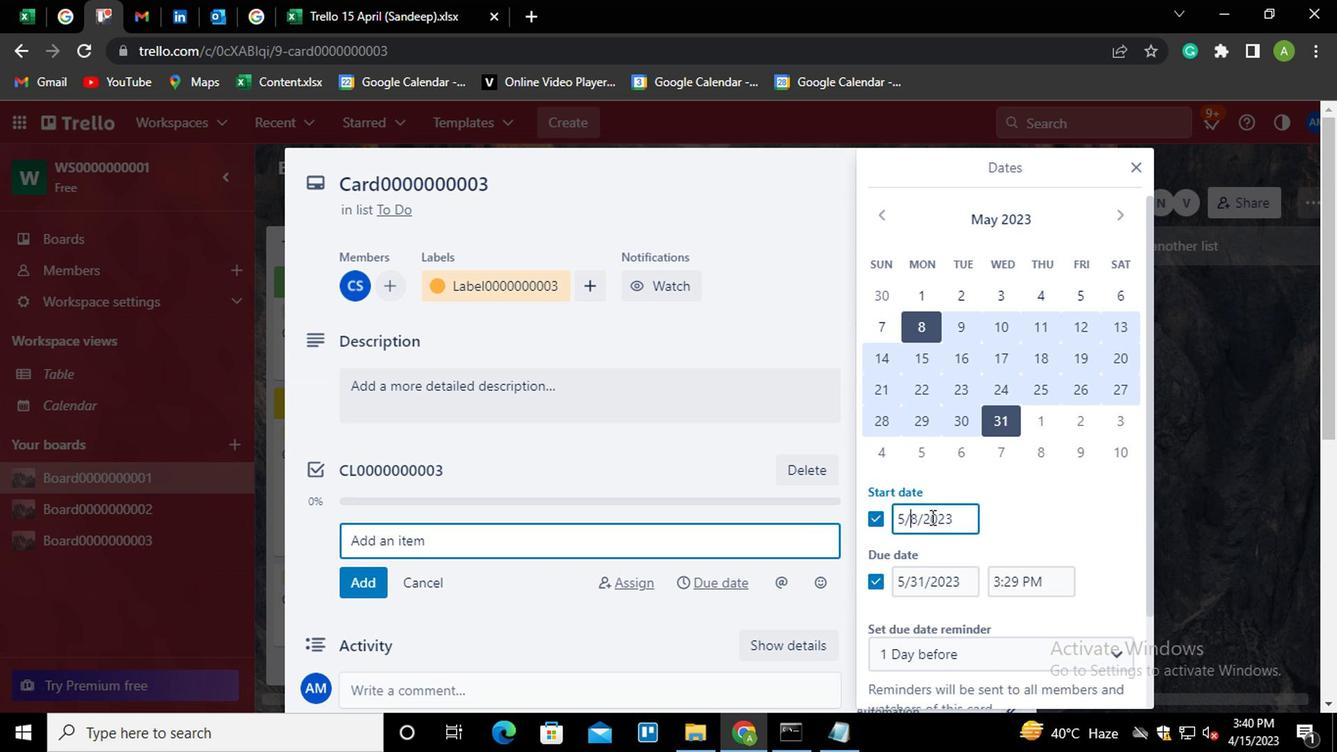 
Action: Key pressed <Key.left><Key.backspace><Key.right><Key.left>6<Key.right><Key.right><Key.backspace>1
Screenshot: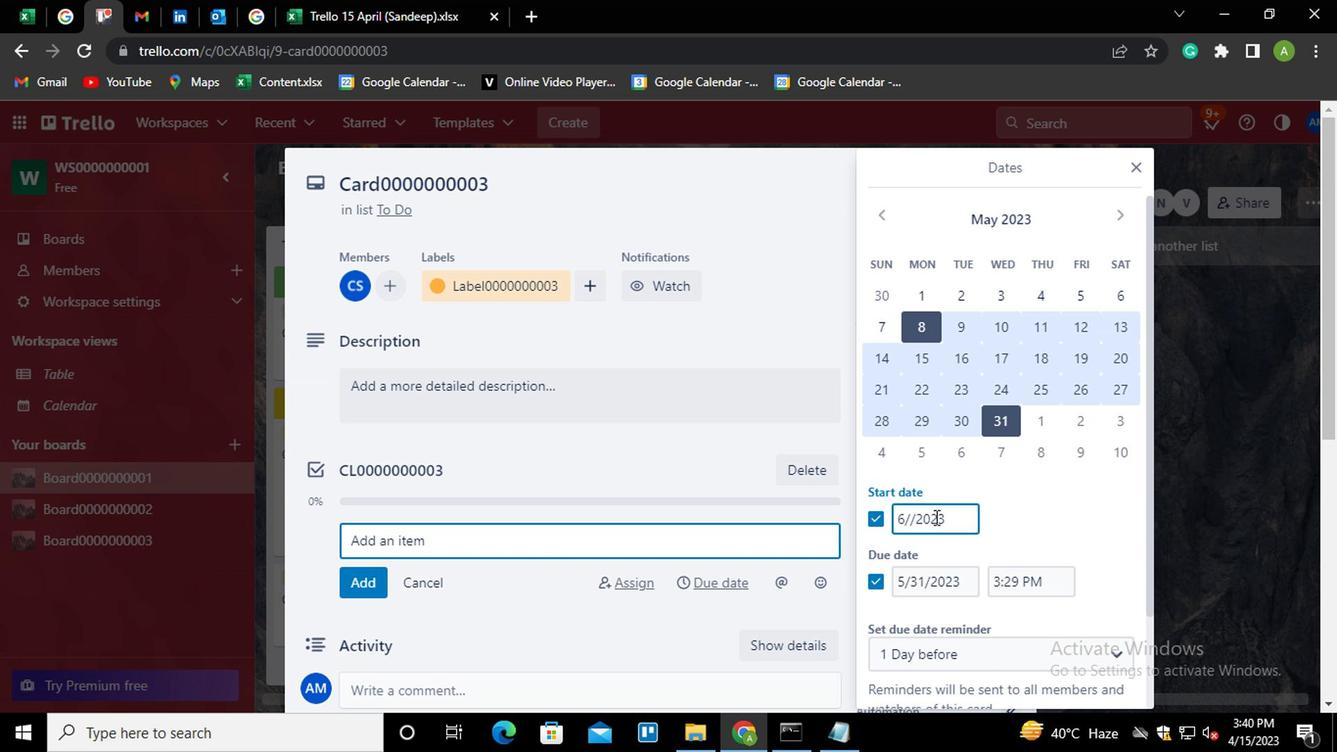 
Action: Mouse moved to (1031, 522)
Screenshot: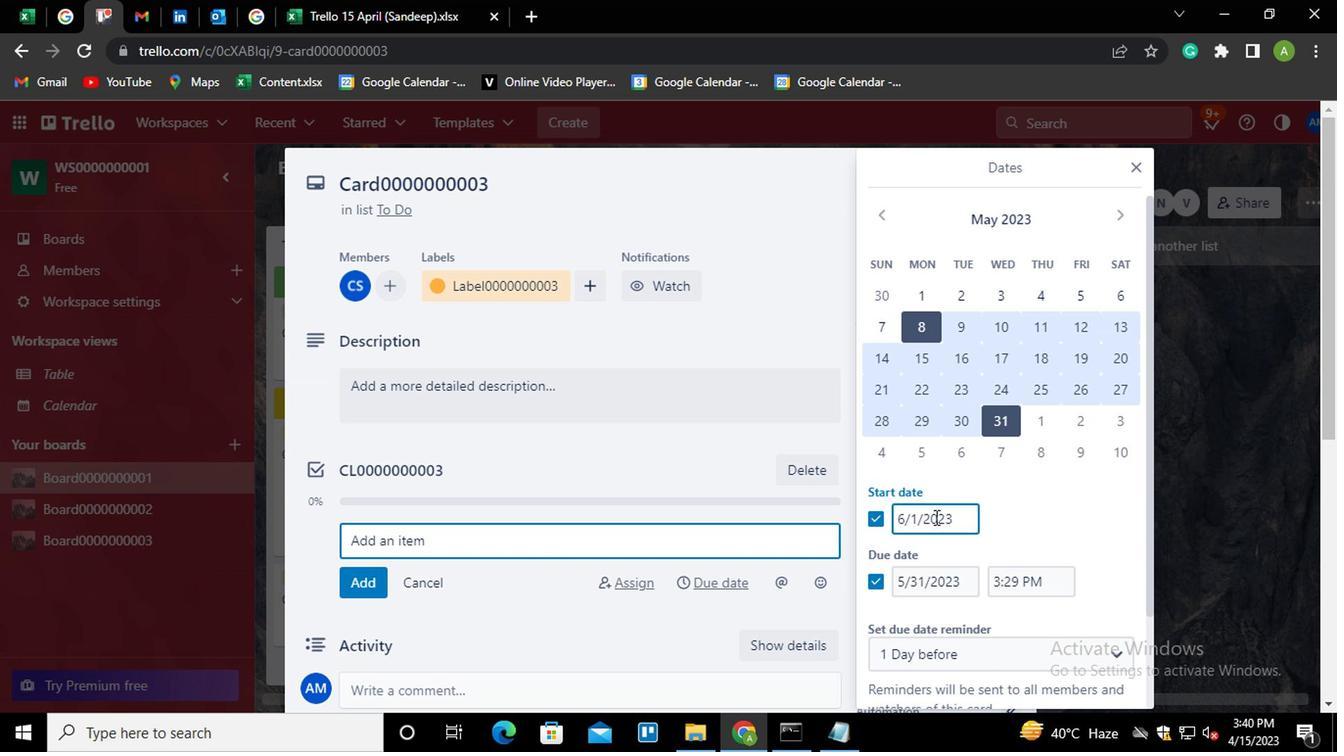 
Action: Mouse pressed left at (1031, 522)
Screenshot: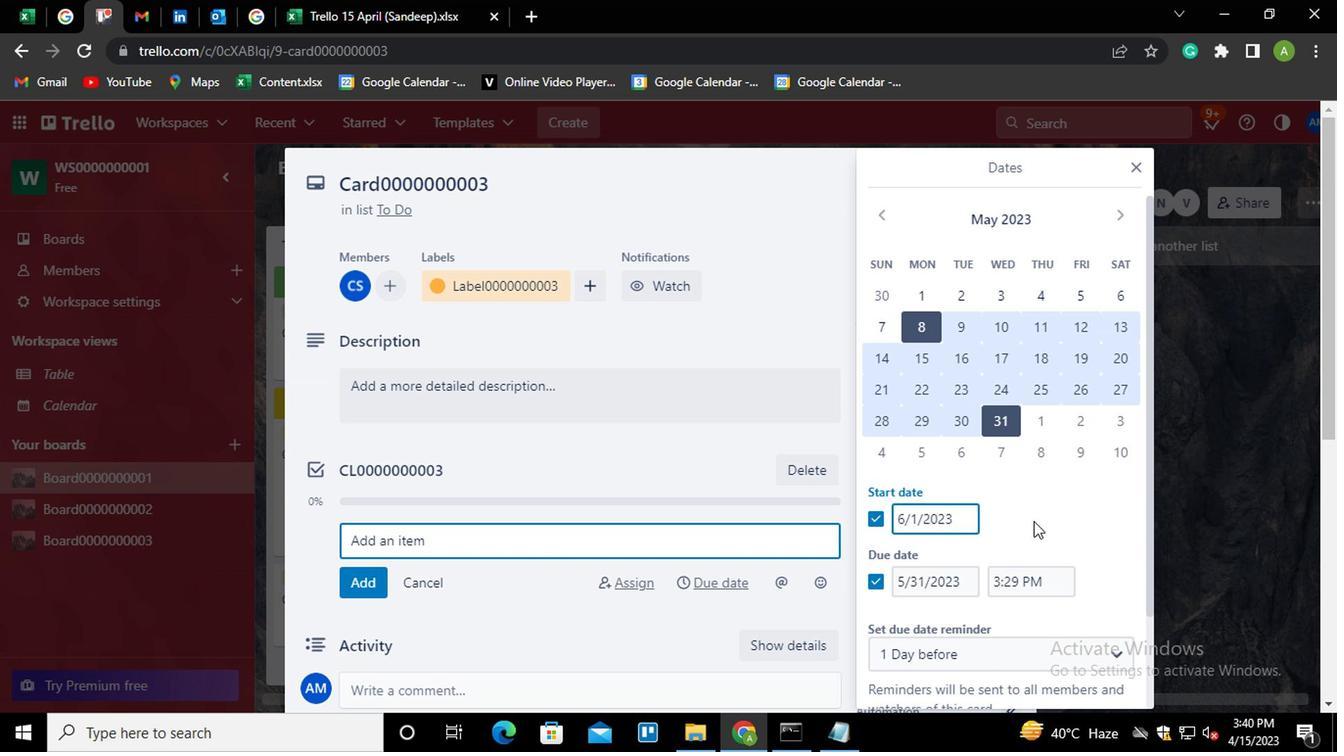 
Action: Mouse moved to (928, 582)
Screenshot: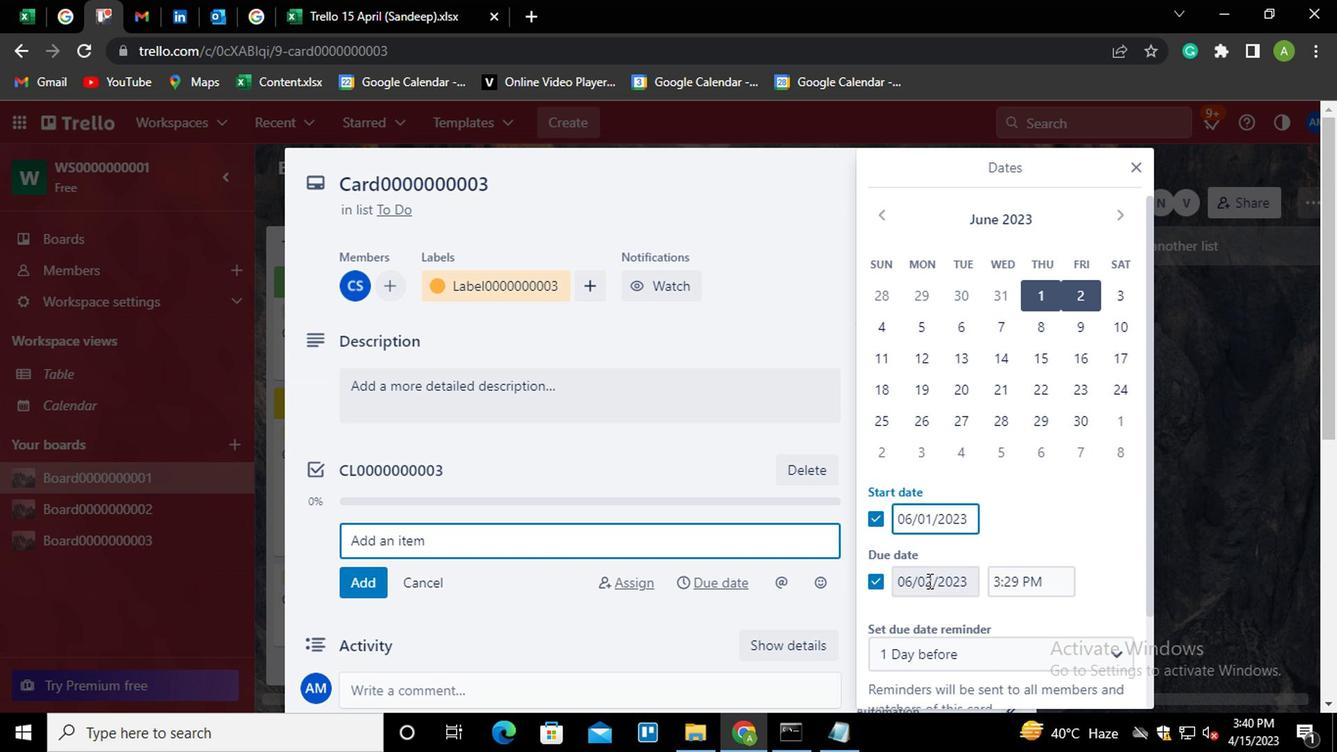 
Action: Mouse pressed left at (928, 582)
Screenshot: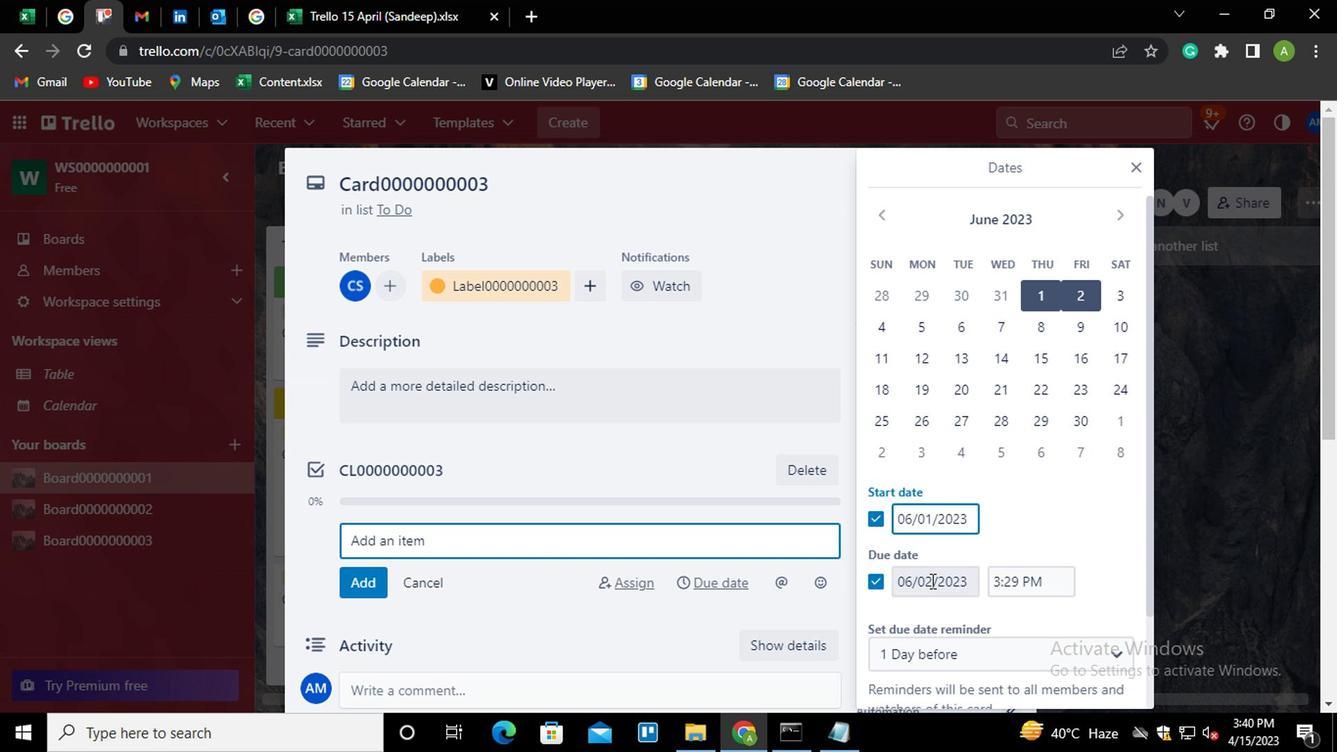 
Action: Key pressed <Key.backspace><Key.backspace>30
Screenshot: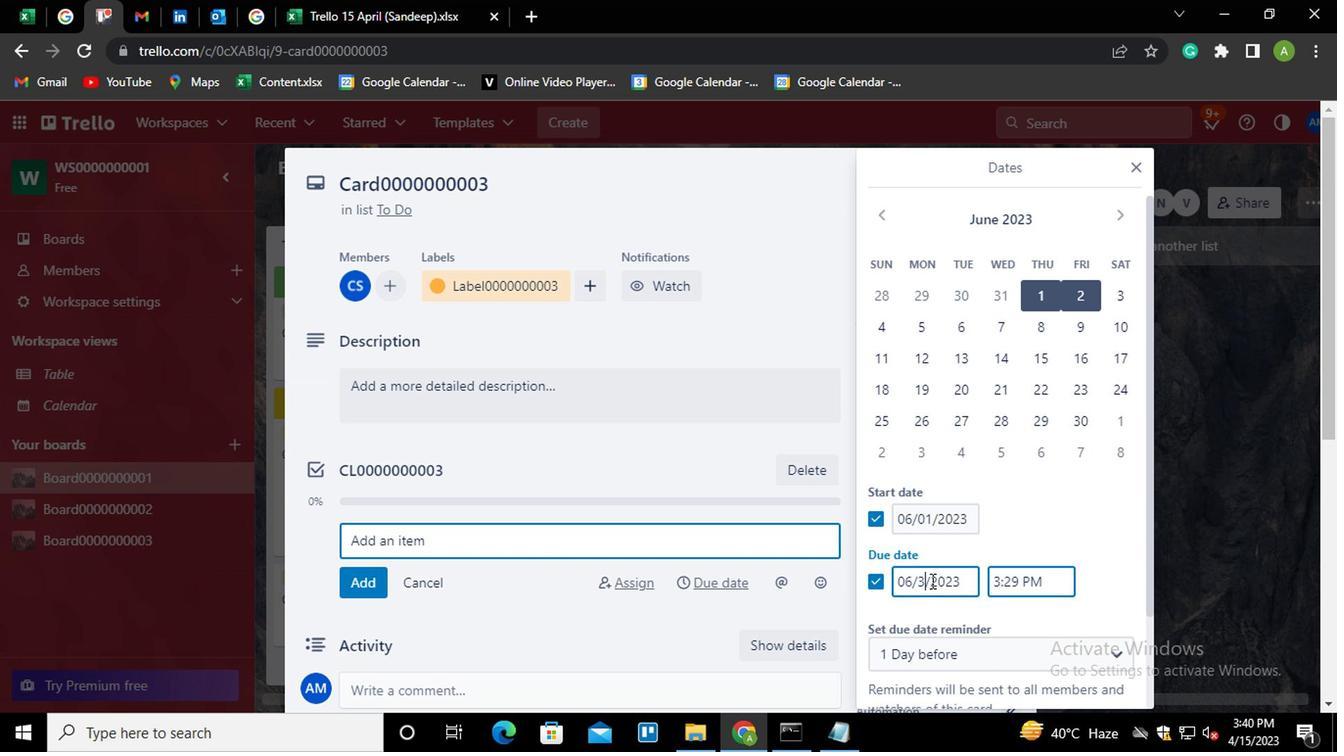 
Action: Mouse moved to (1064, 522)
Screenshot: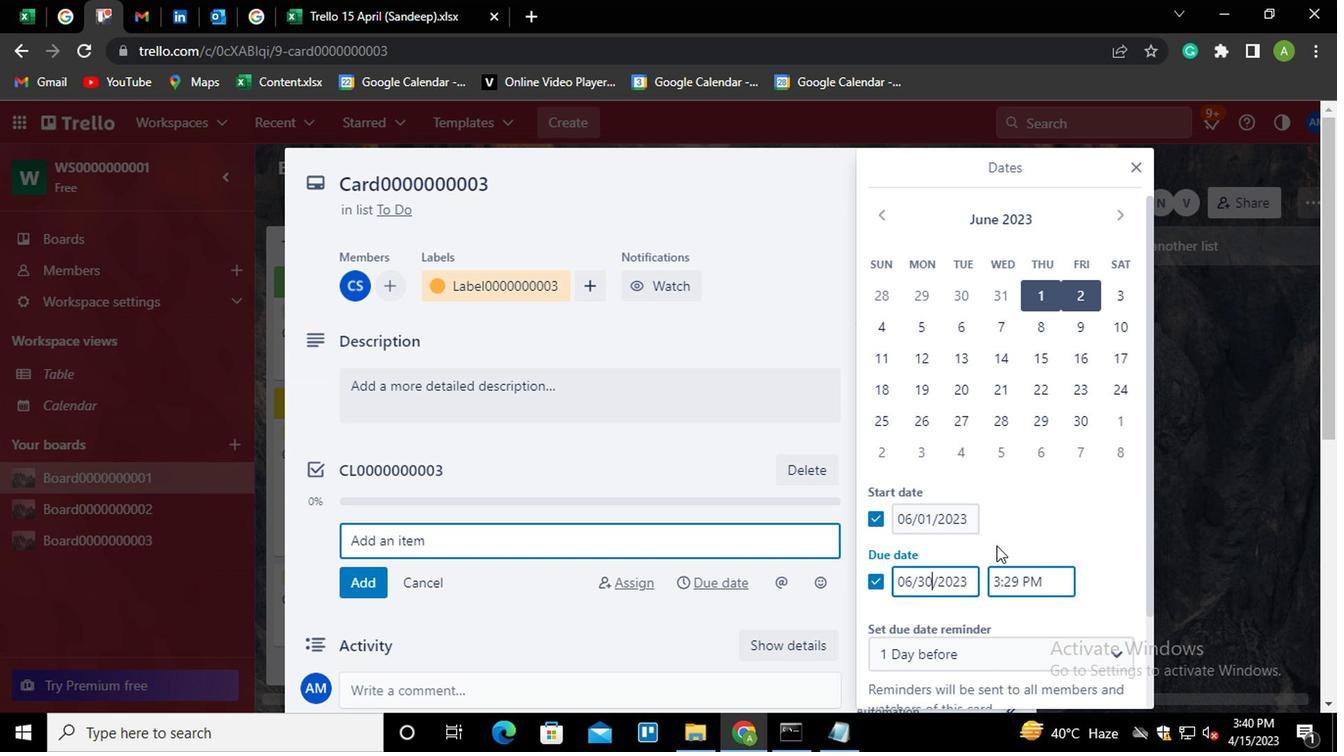 
Action: Mouse pressed left at (1064, 522)
Screenshot: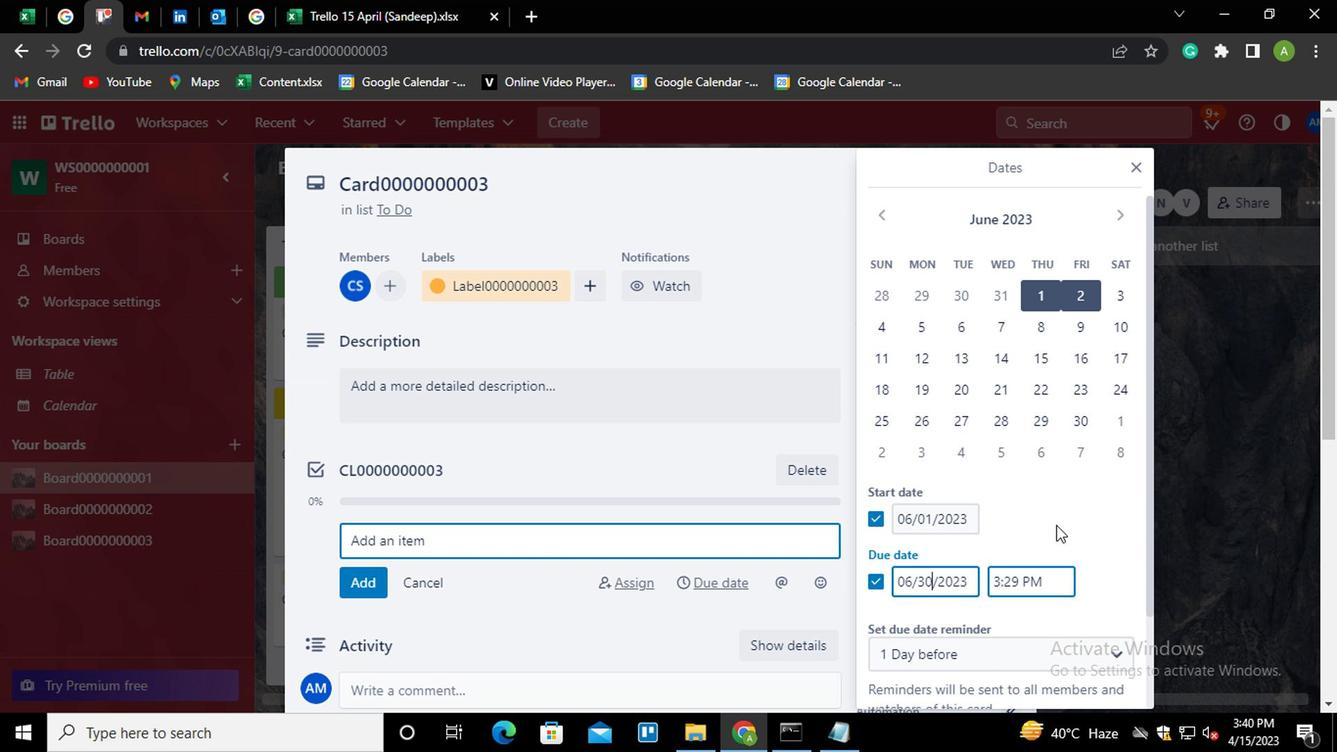 
Action: Mouse scrolled (1064, 521) with delta (0, 0)
Screenshot: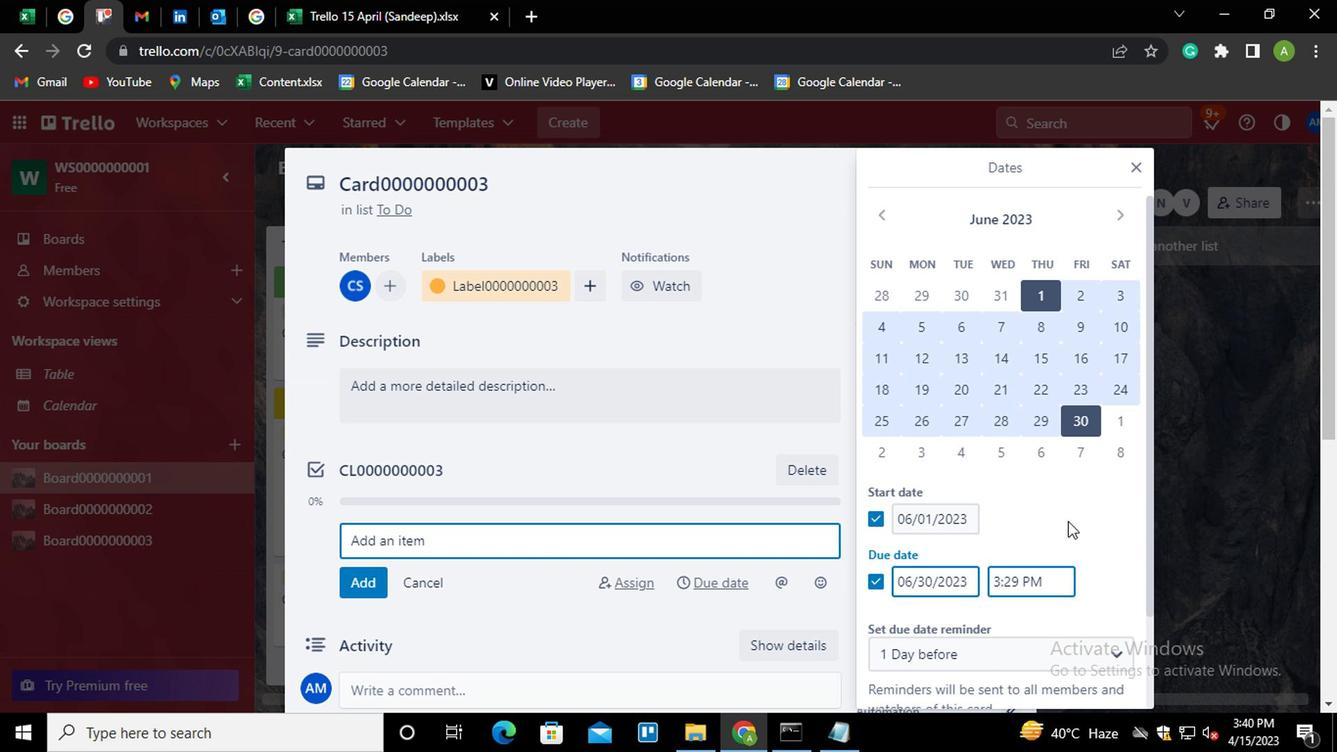 
Action: Mouse scrolled (1064, 521) with delta (0, 0)
Screenshot: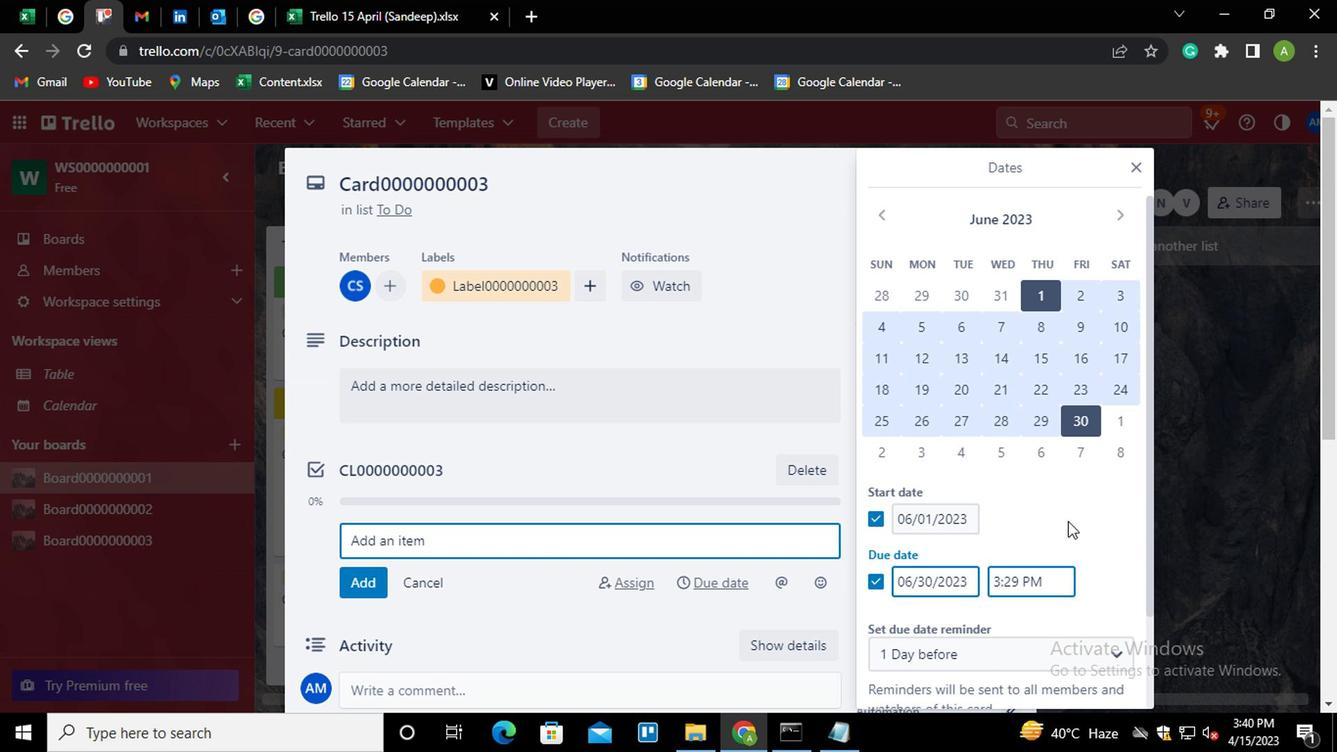 
Action: Mouse moved to (991, 628)
Screenshot: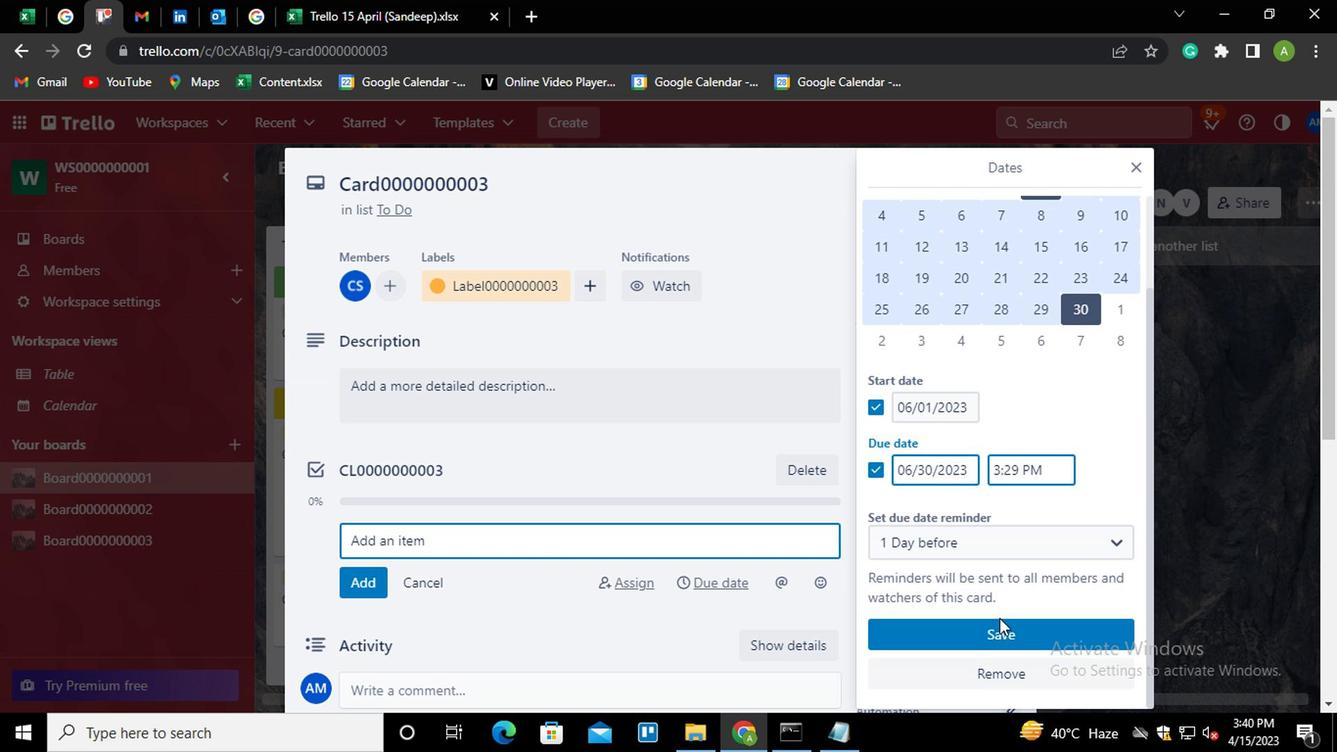 
Action: Mouse pressed left at (991, 628)
Screenshot: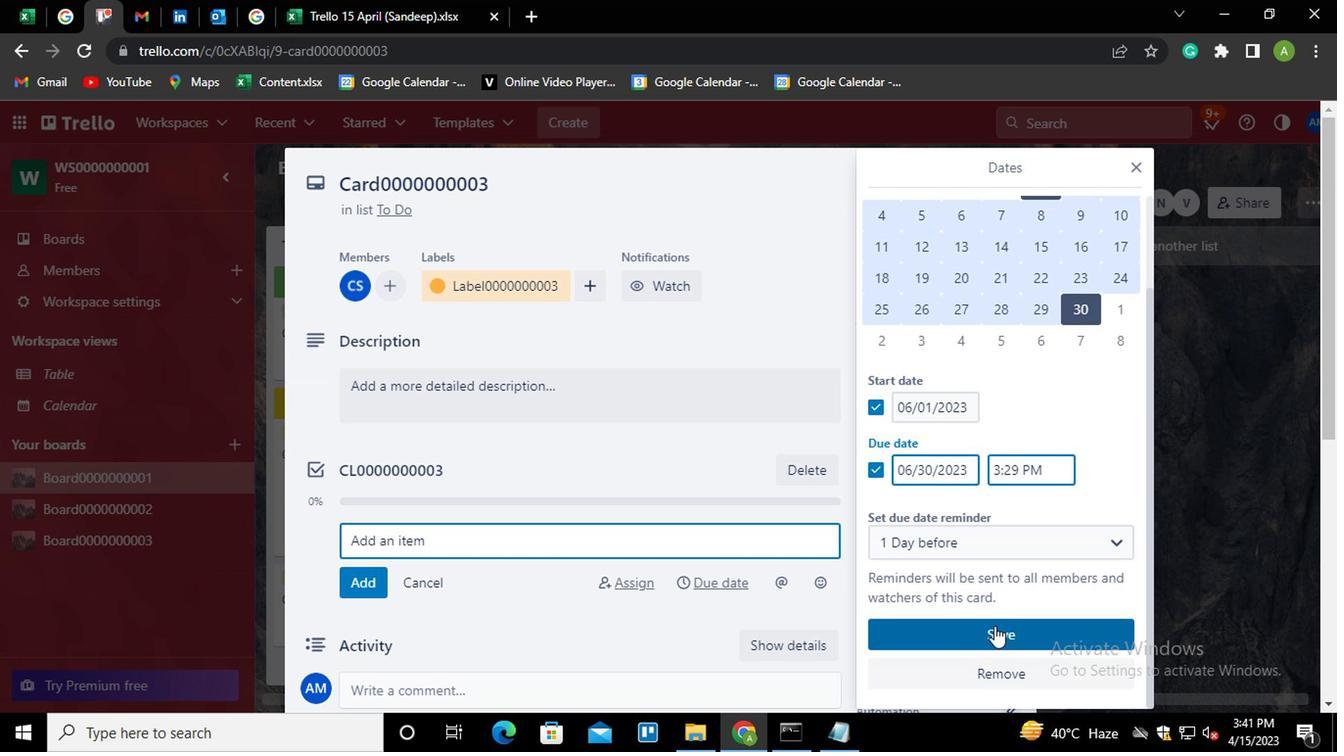 
